 Task: Create new contact,   with mail id: 'NoraHill54@Gmail.com', first name: 'Nora', Last name: 'Hill', Job Title: IT Consultant, Phone number (617) 555-2345. Change life cycle stage to  'Lead' and lead status to 'New'. Add new company to the associated contact: brooklynbotanic.org and type: Vendor. Logged in from softage.4@softage.net
Action: Mouse moved to (84, 59)
Screenshot: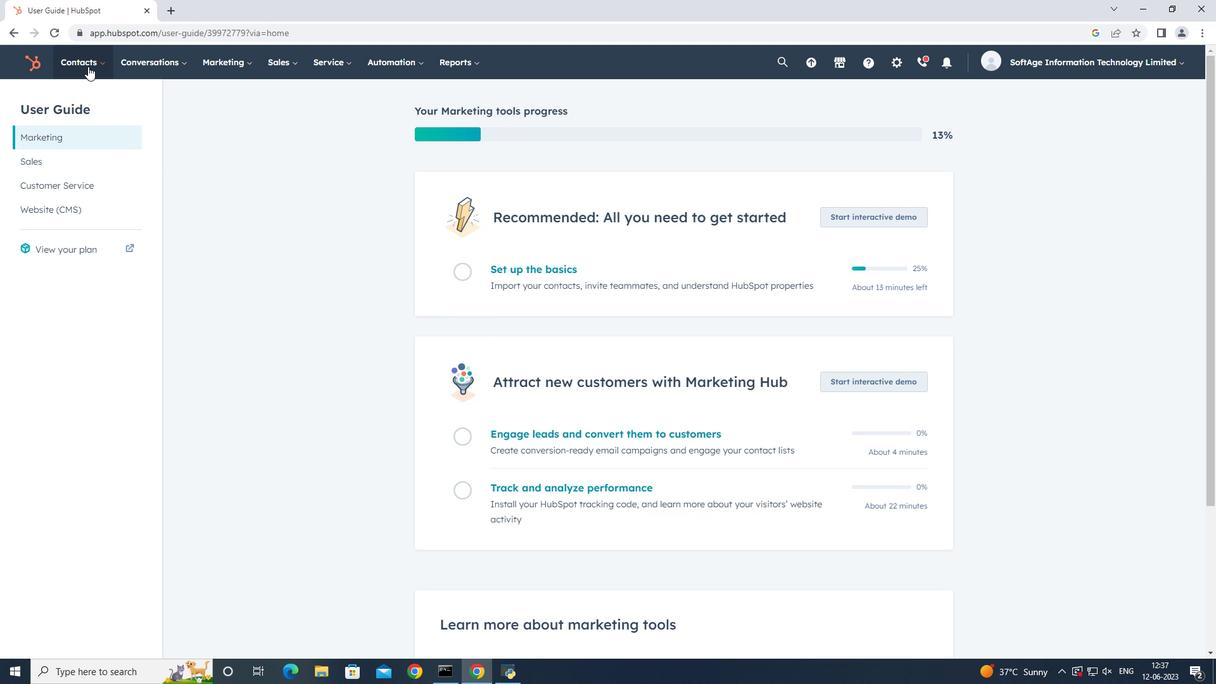 
Action: Mouse pressed left at (84, 59)
Screenshot: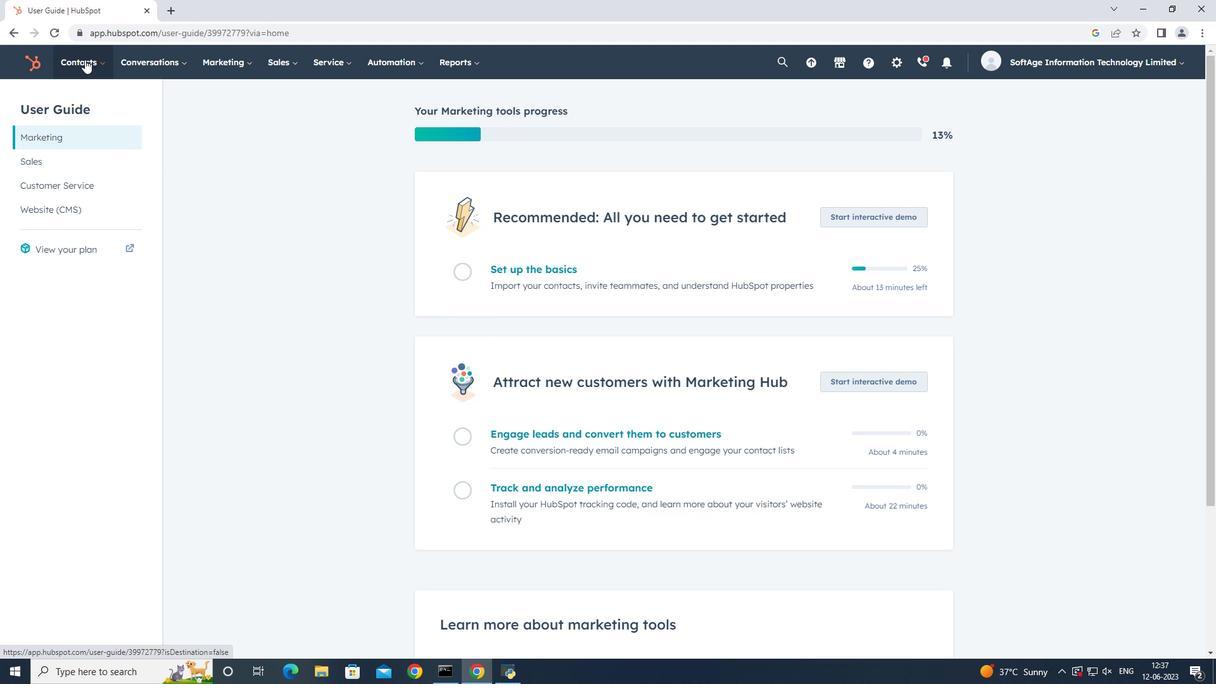 
Action: Mouse moved to (93, 91)
Screenshot: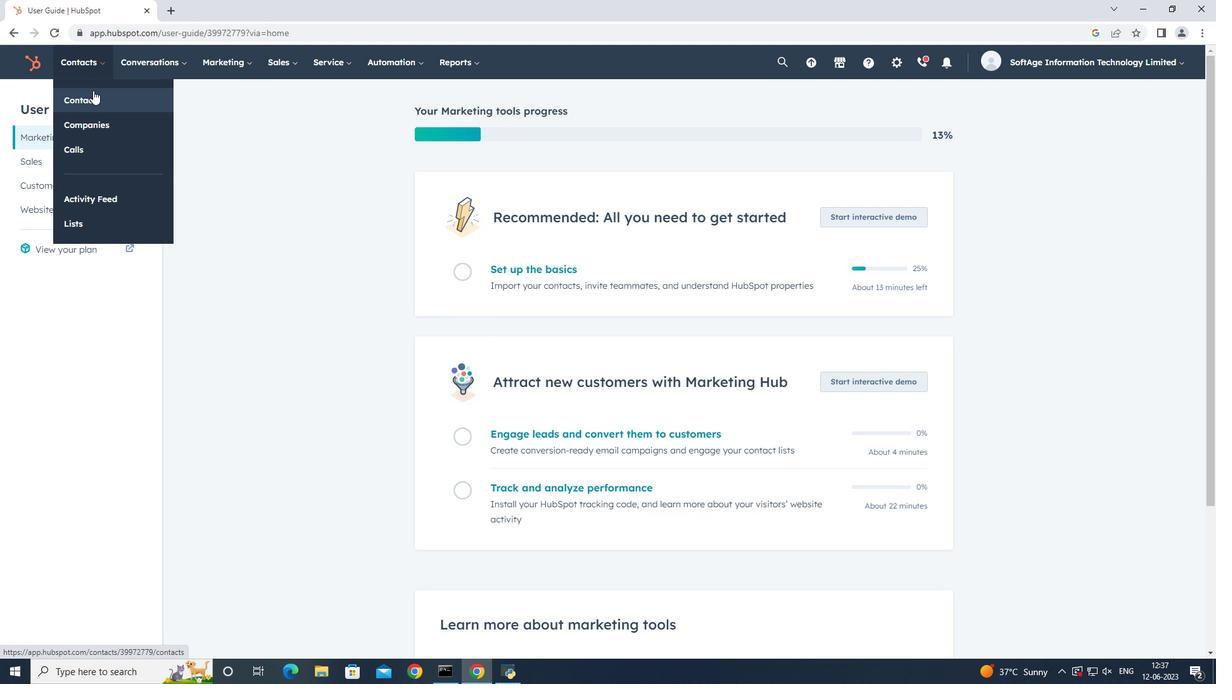 
Action: Mouse pressed left at (93, 91)
Screenshot: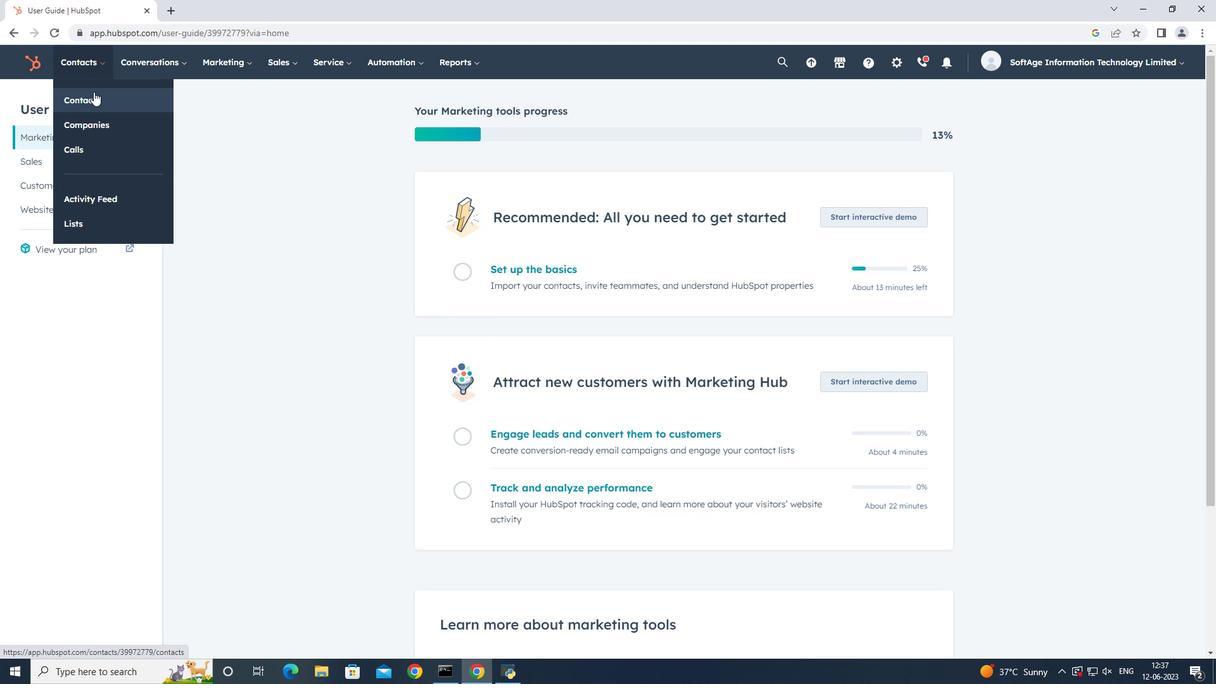 
Action: Mouse moved to (1144, 108)
Screenshot: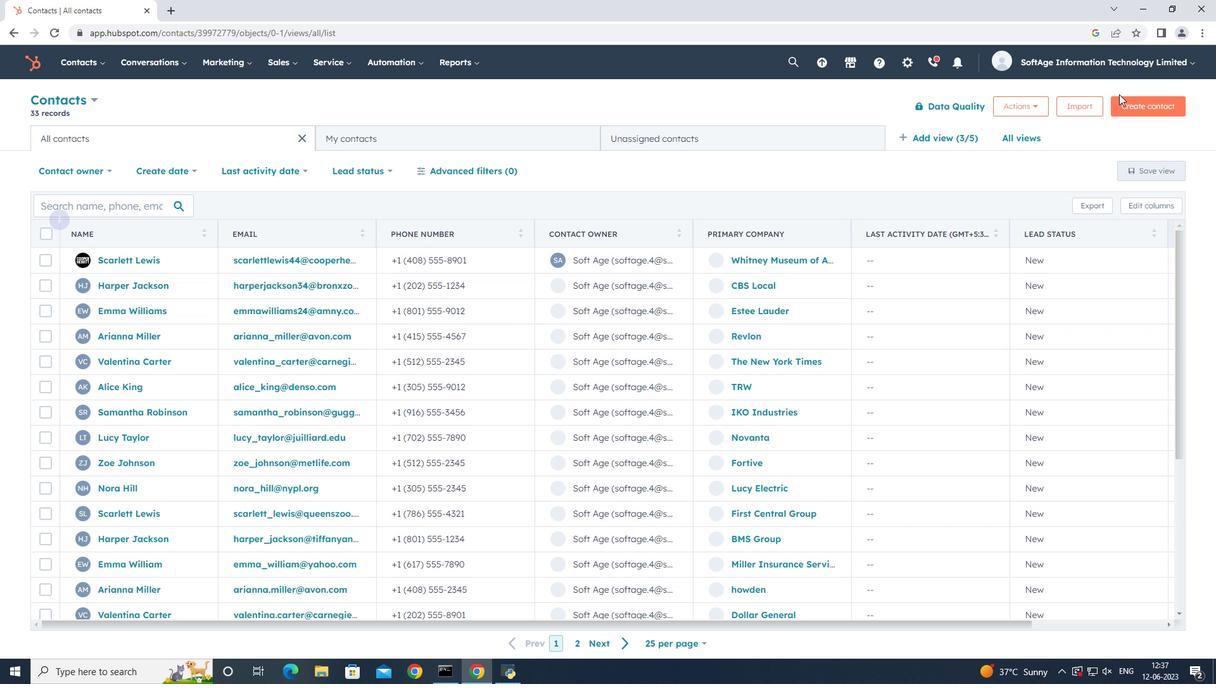 
Action: Mouse pressed left at (1144, 108)
Screenshot: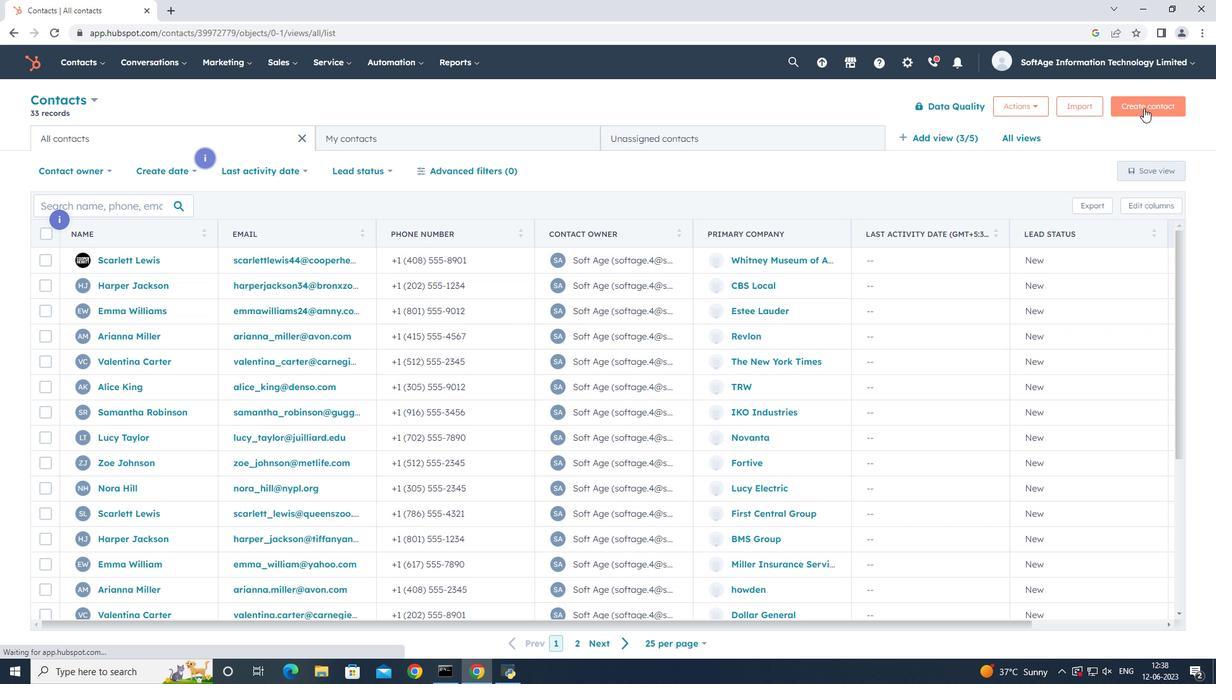
Action: Mouse moved to (1004, 169)
Screenshot: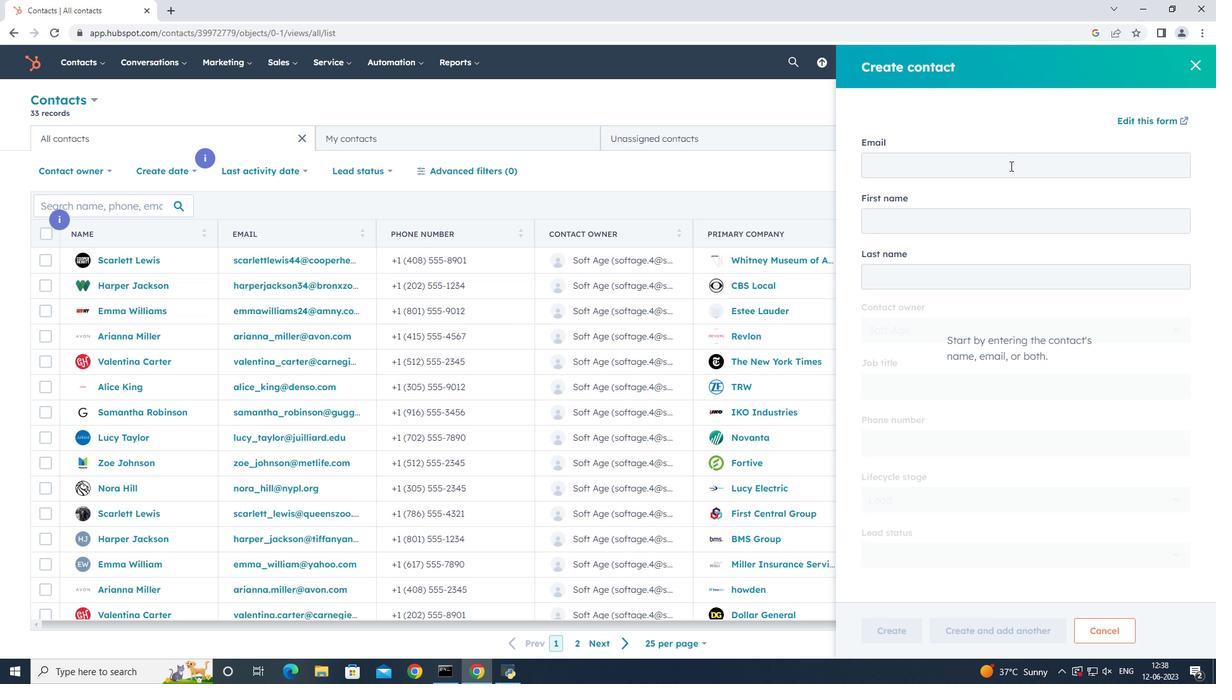 
Action: Mouse pressed left at (1004, 169)
Screenshot: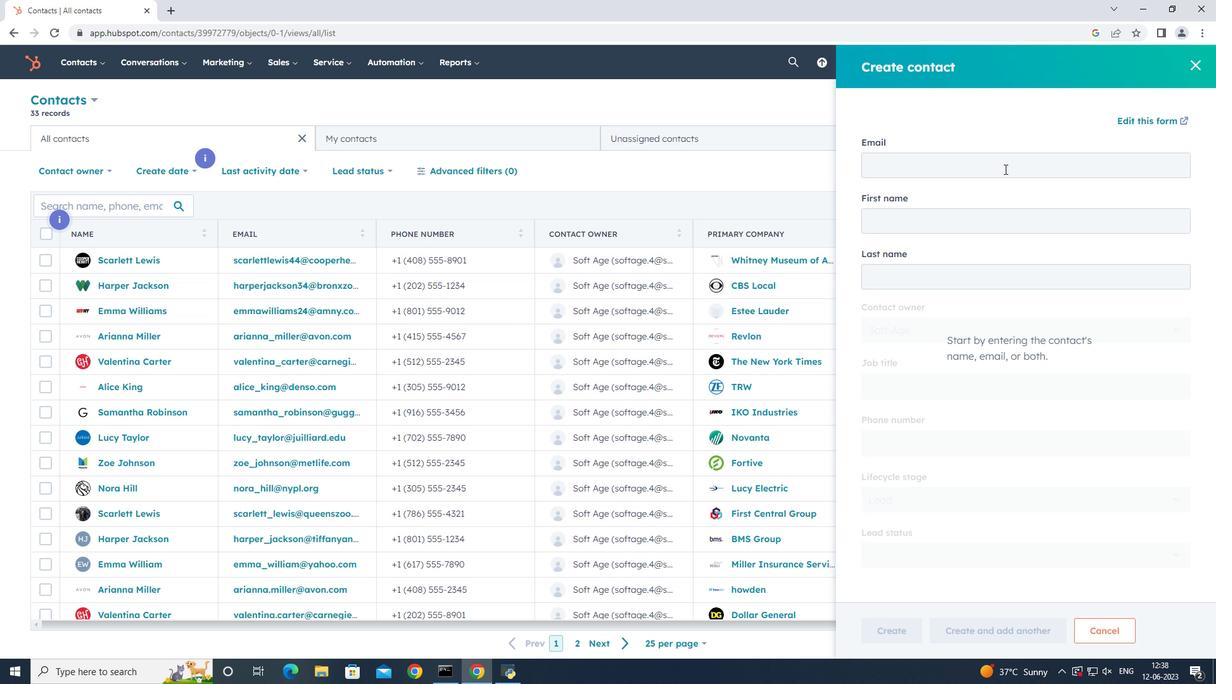 
Action: Key pressed <Key.shift><Key.shift><Key.shift>Nora<Key.shift><Key.shift><Key.shift><Key.shift><Key.shift><Key.shift><Key.shift><Key.shift><Key.shift><Key.shift><Key.shift><Key.shift><Key.shift><Key.shift><Key.shift><Key.shift><Key.shift><Key.shift>Hill54<Key.shift><Key.shift><Key.shift><Key.shift><Key.shift><Key.shift><Key.shift><Key.shift><Key.shift>@gmail.com
Screenshot: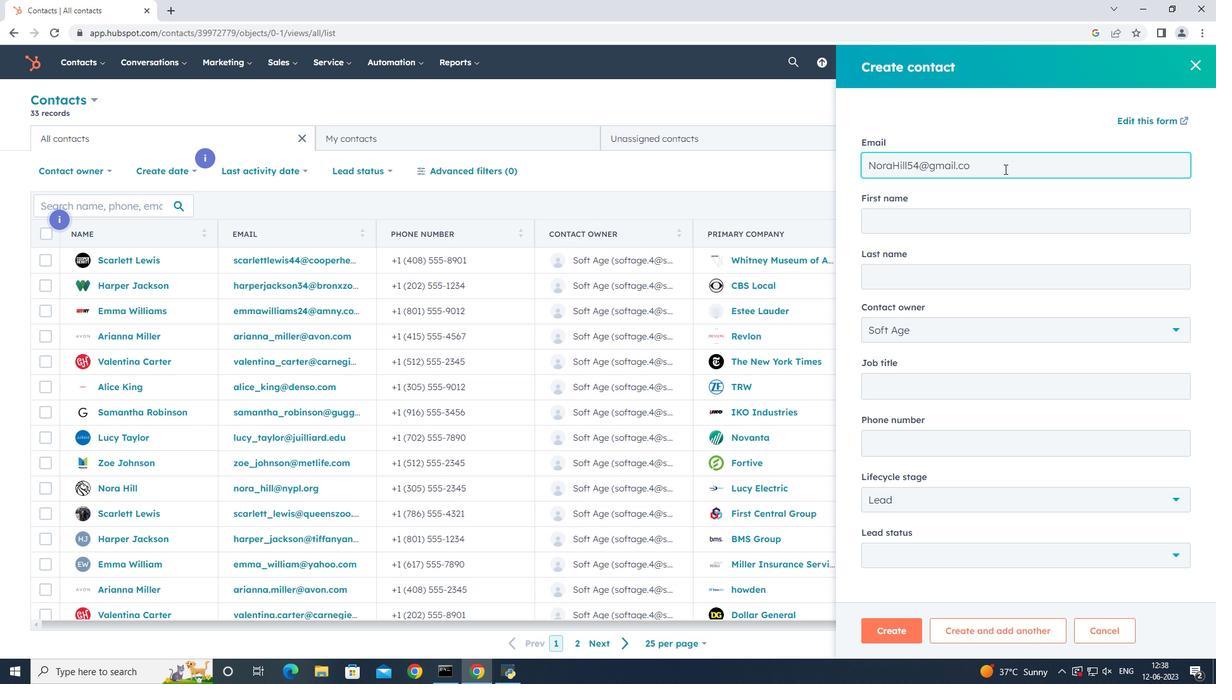 
Action: Mouse moved to (989, 219)
Screenshot: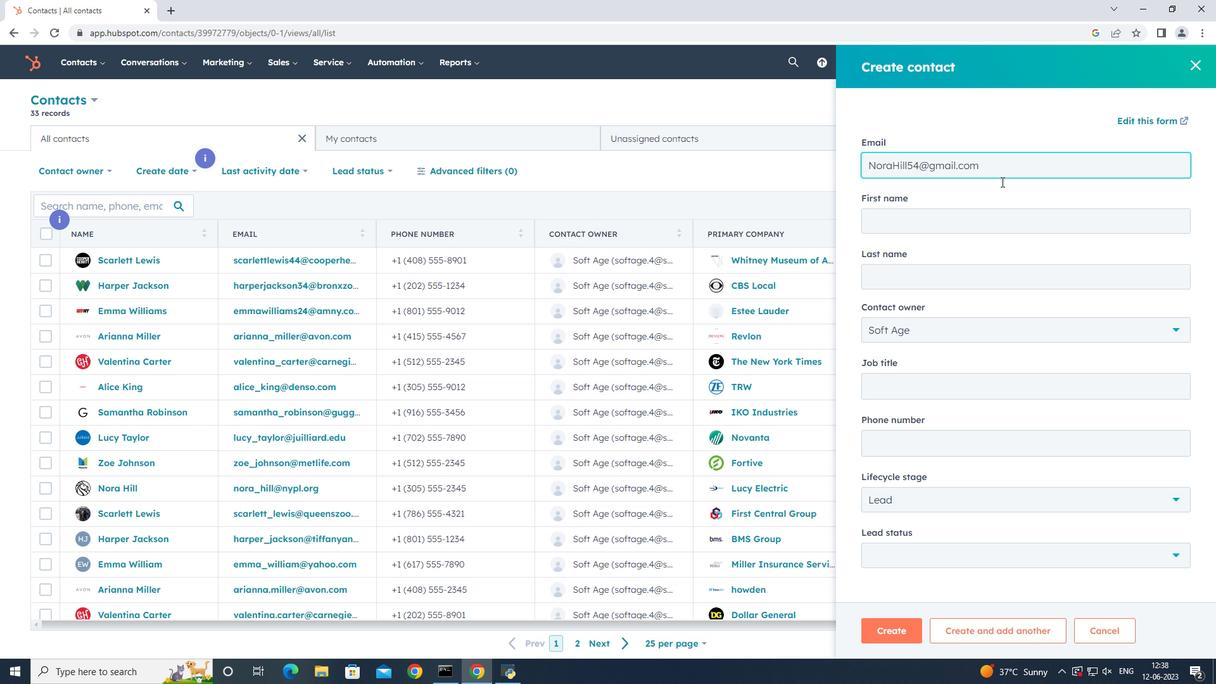 
Action: Mouse pressed left at (989, 219)
Screenshot: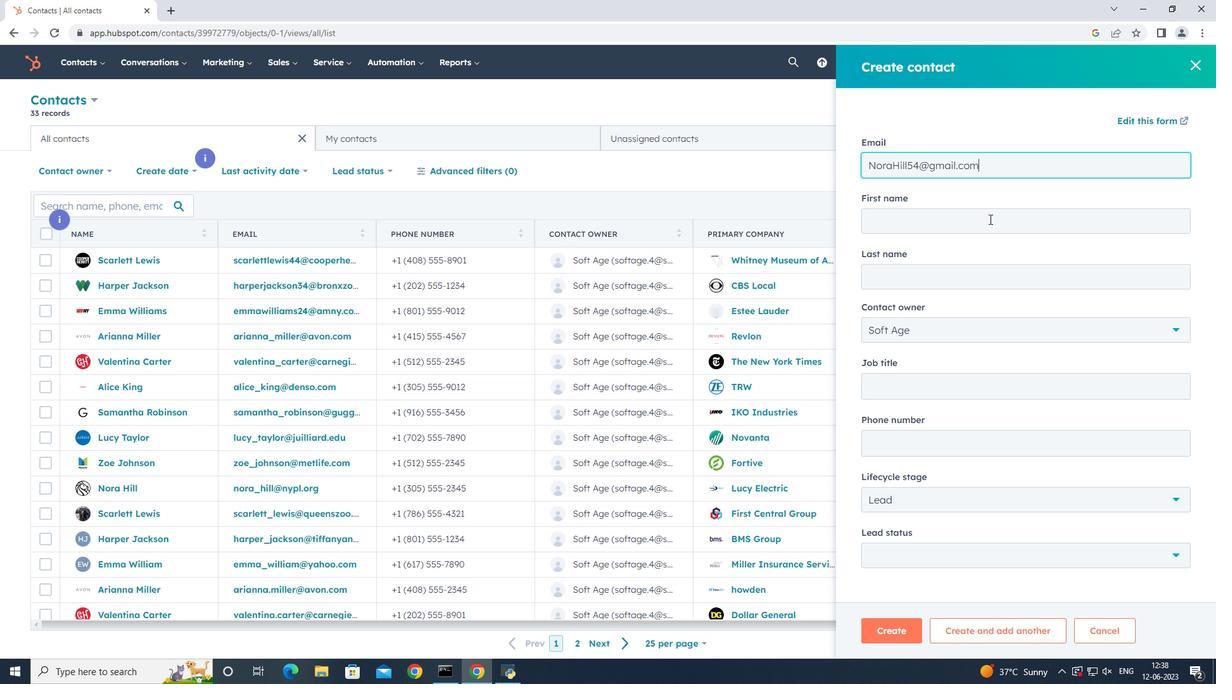 
Action: Key pressed <Key.shift_r><Key.shift_r><Key.shift_r><Key.shift_r><Key.shift_r><Key.shift_r><Key.shift_r><Key.shift_r><Key.shift_r><Key.shift_r><Key.shift_r><Key.shift_r><Key.shift_r>Nora<Key.tab><Key.shift><Key.shift><Key.shift><Key.shift>Hill
Screenshot: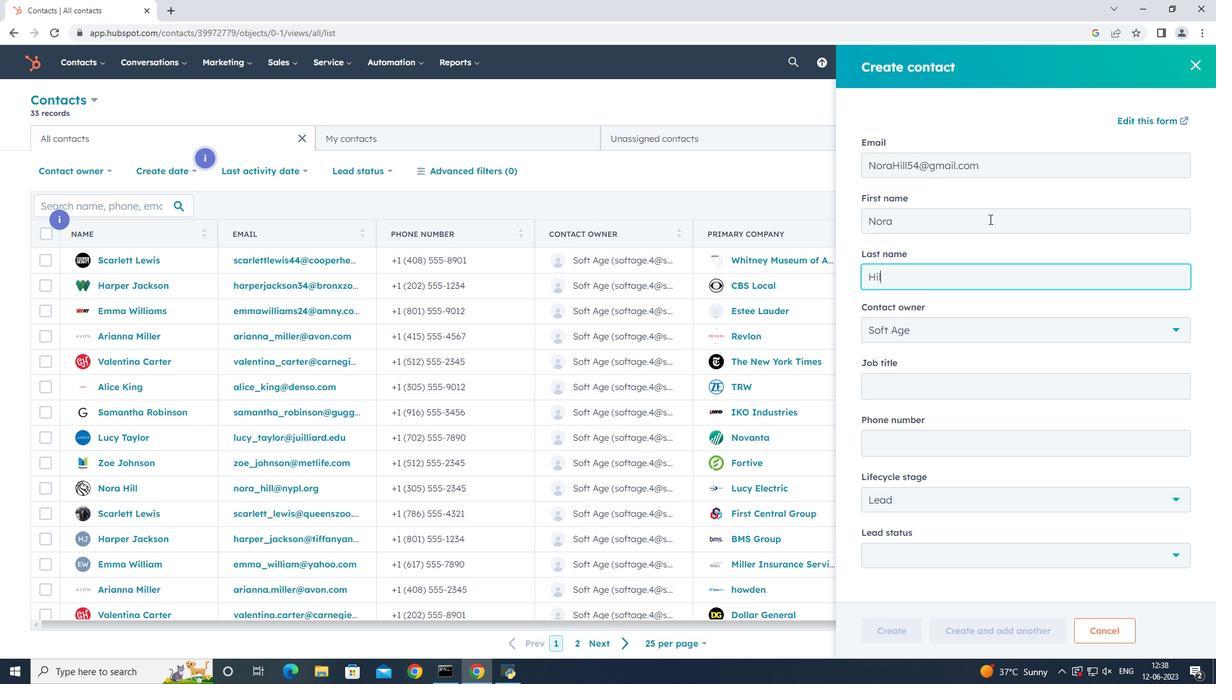 
Action: Mouse moved to (994, 385)
Screenshot: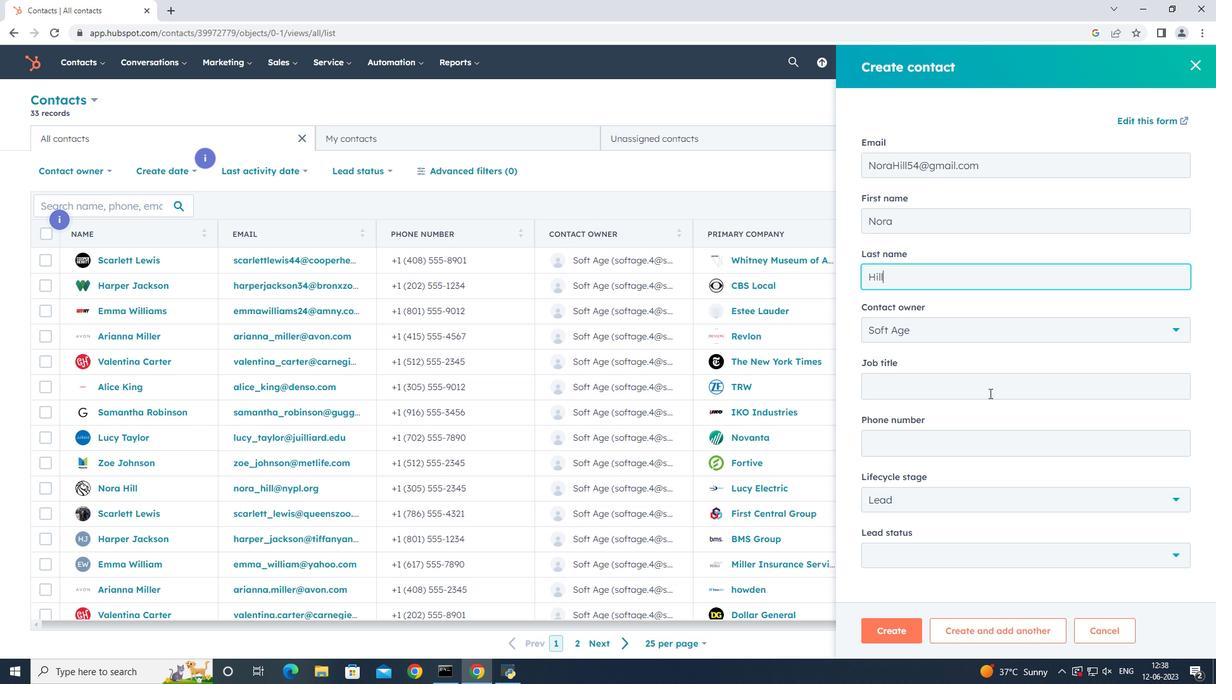 
Action: Mouse pressed left at (994, 385)
Screenshot: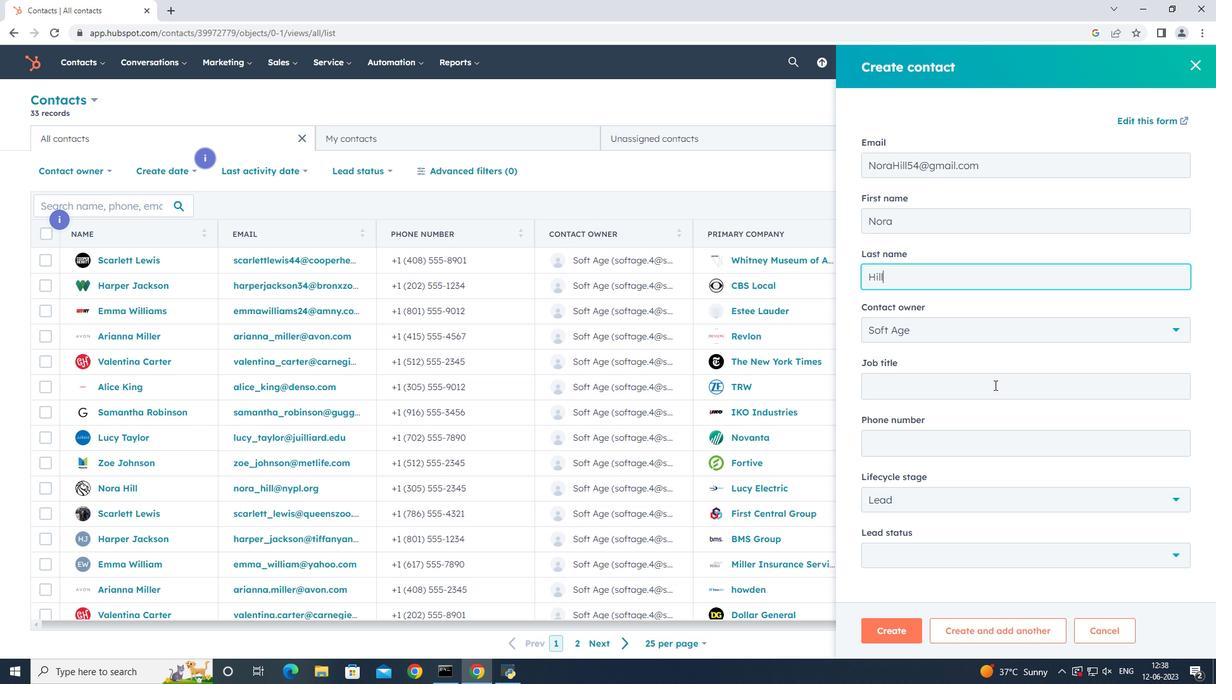 
Action: Mouse moved to (991, 413)
Screenshot: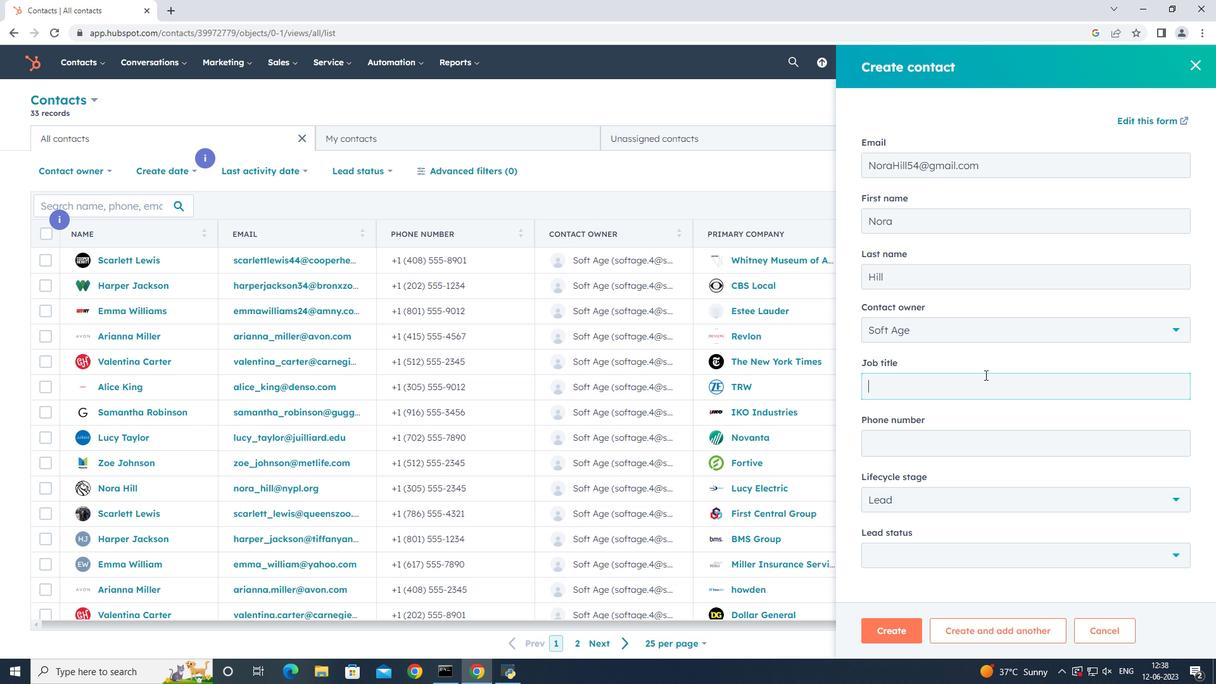 
Action: Key pressed <Key.shift_r>IT<Key.space><Key.shift><Key.shift><Key.shift><Key.shift><Key.shift><Key.shift><Key.shift><Key.shift>Consultant
Screenshot: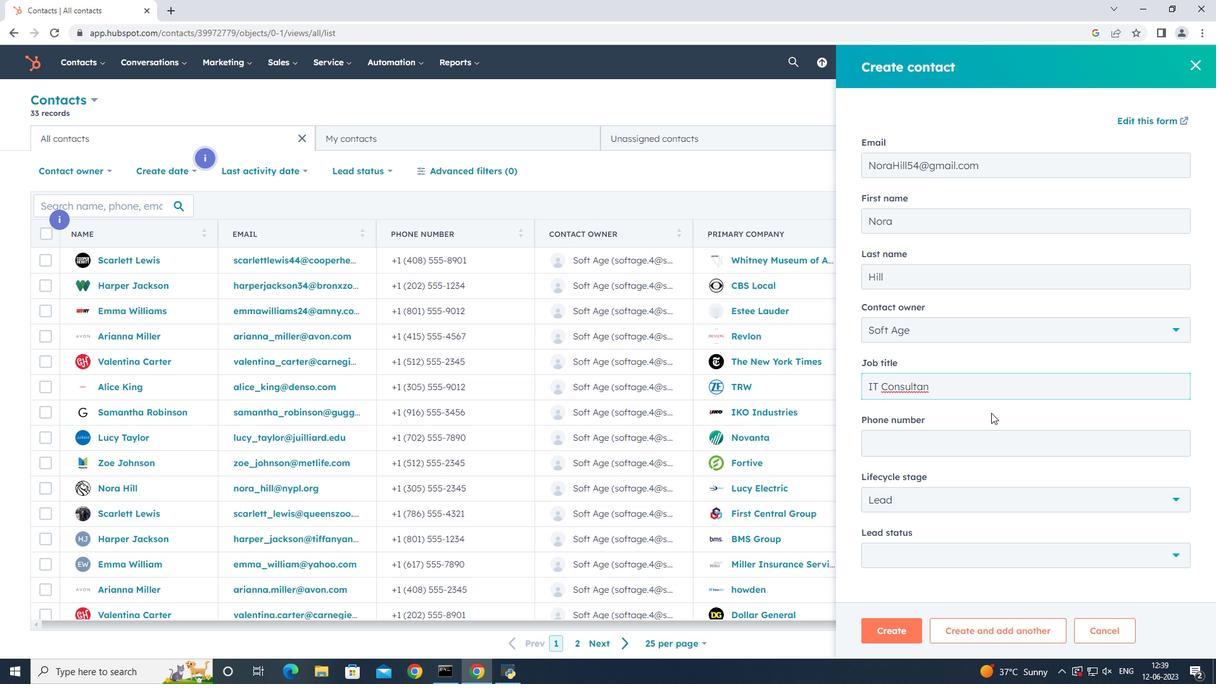 
Action: Mouse moved to (1059, 427)
Screenshot: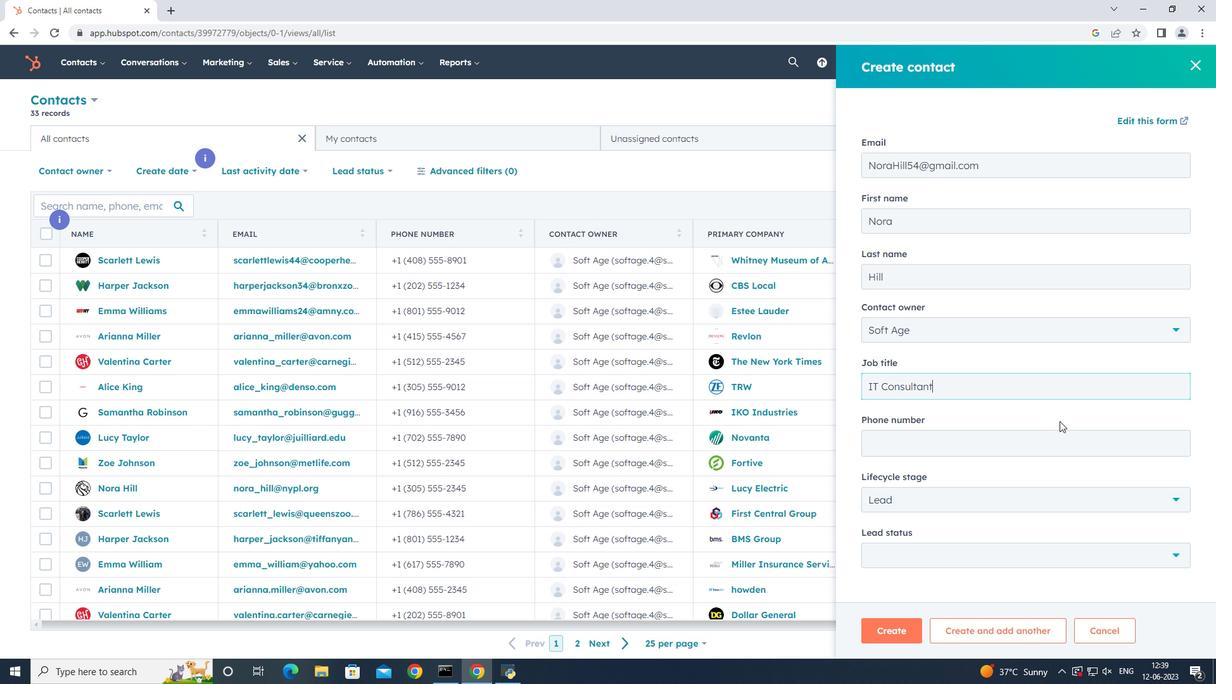 
Action: Key pressed <Key.space>
Screenshot: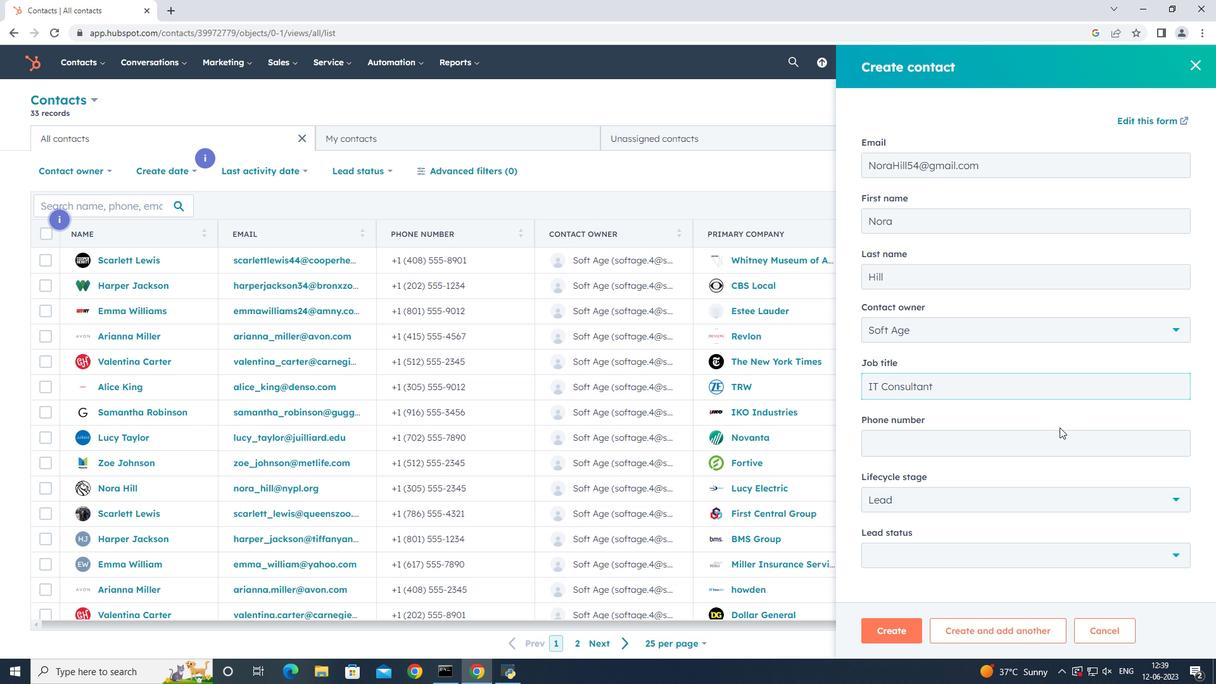 
Action: Mouse moved to (1030, 431)
Screenshot: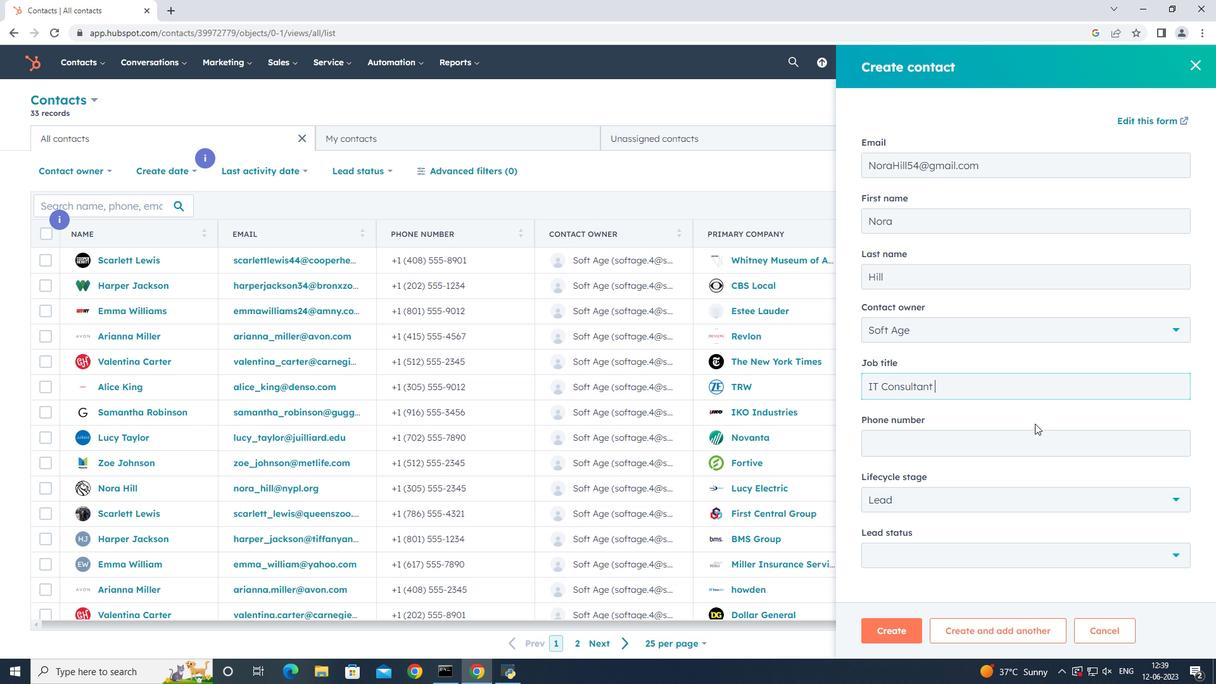 
Action: Mouse pressed left at (1030, 431)
Screenshot: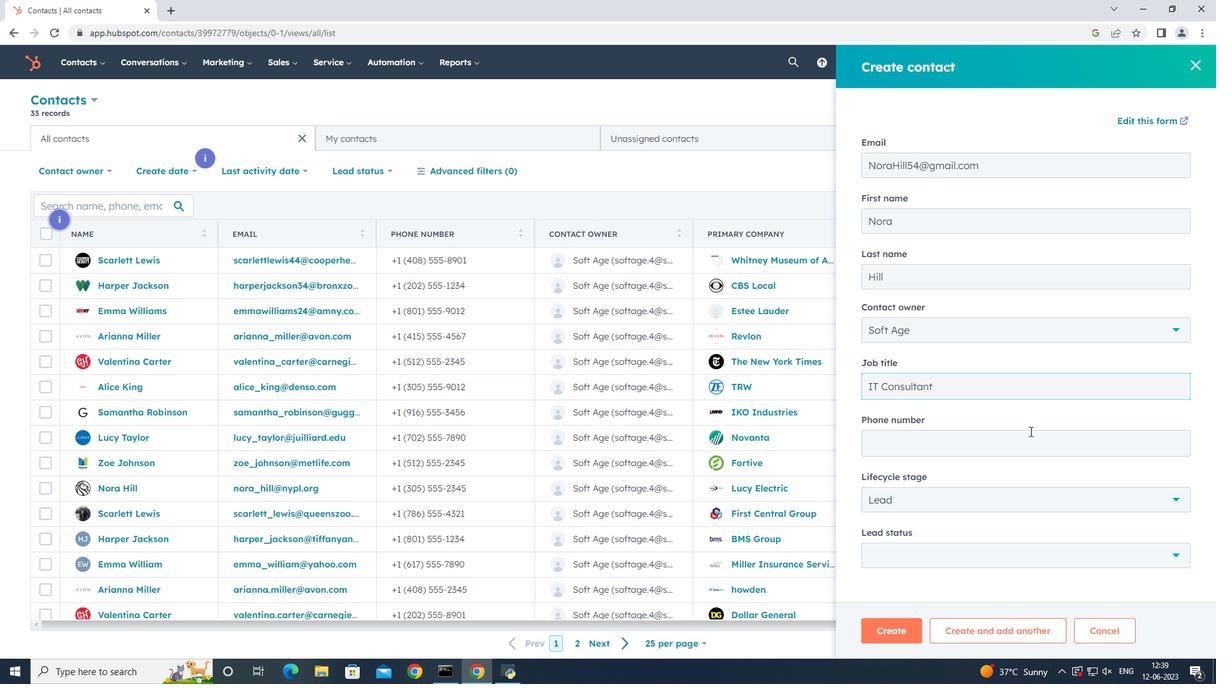
Action: Mouse moved to (1121, 436)
Screenshot: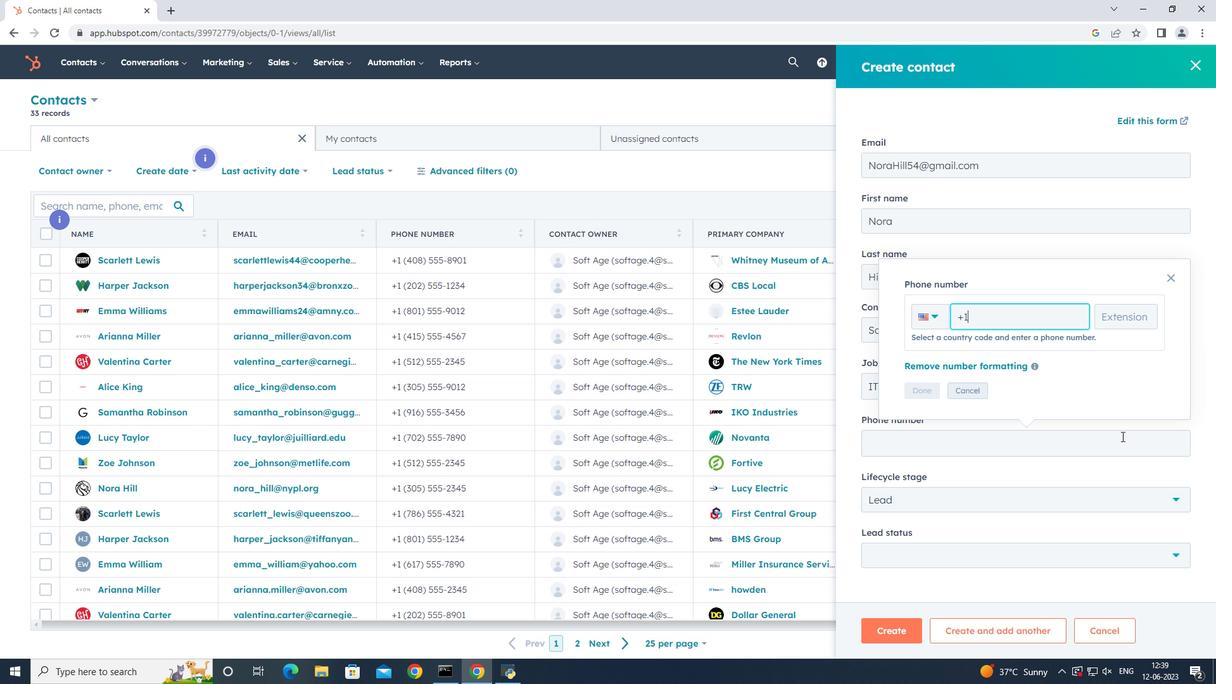 
Action: Key pressed 617
Screenshot: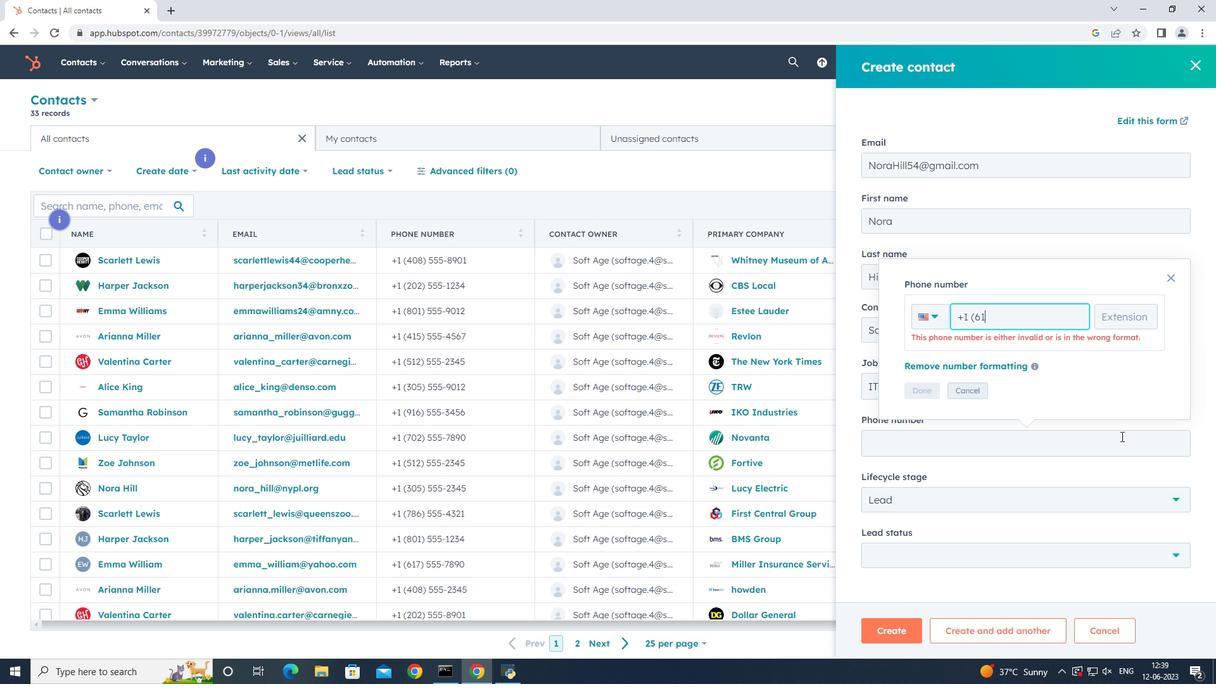 
Action: Mouse moved to (1120, 436)
Screenshot: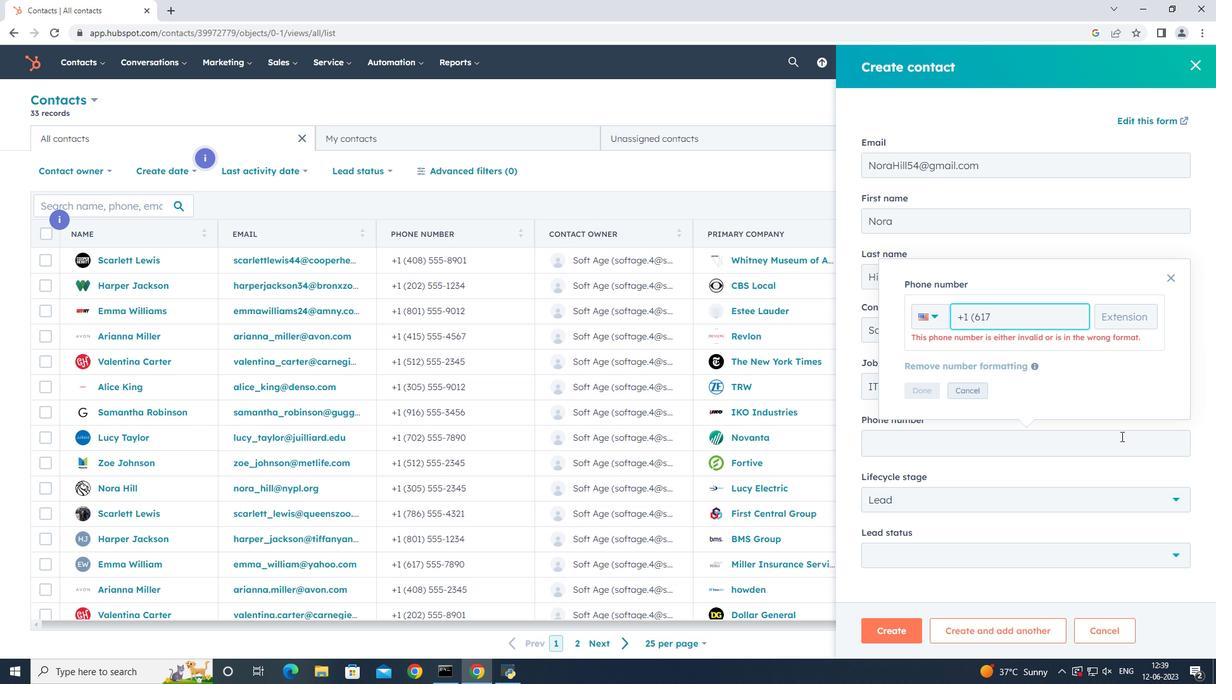 
Action: Key pressed 5552345
Screenshot: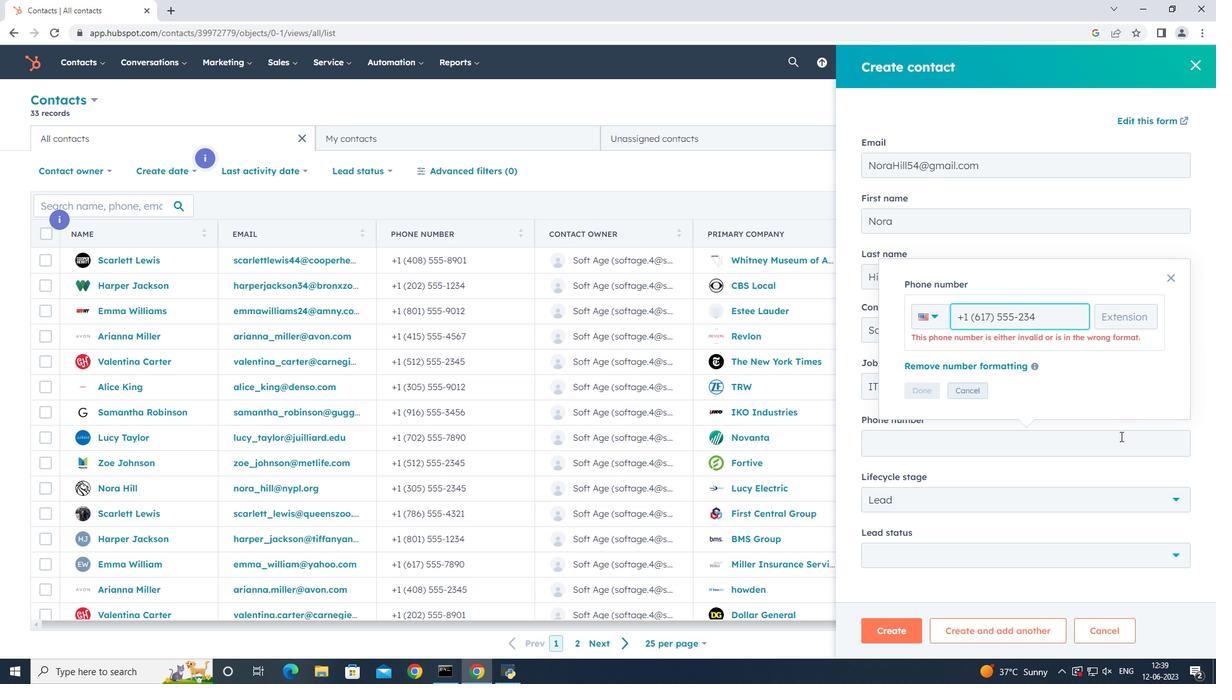 
Action: Mouse moved to (926, 390)
Screenshot: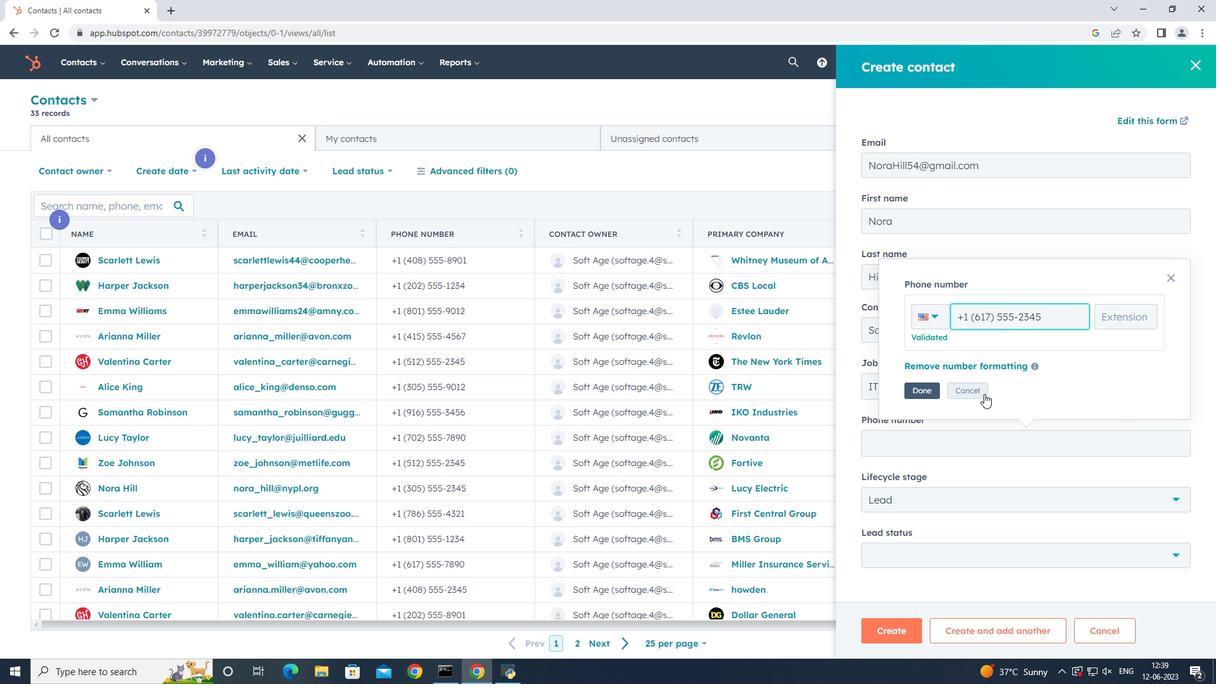 
Action: Mouse pressed left at (926, 390)
Screenshot: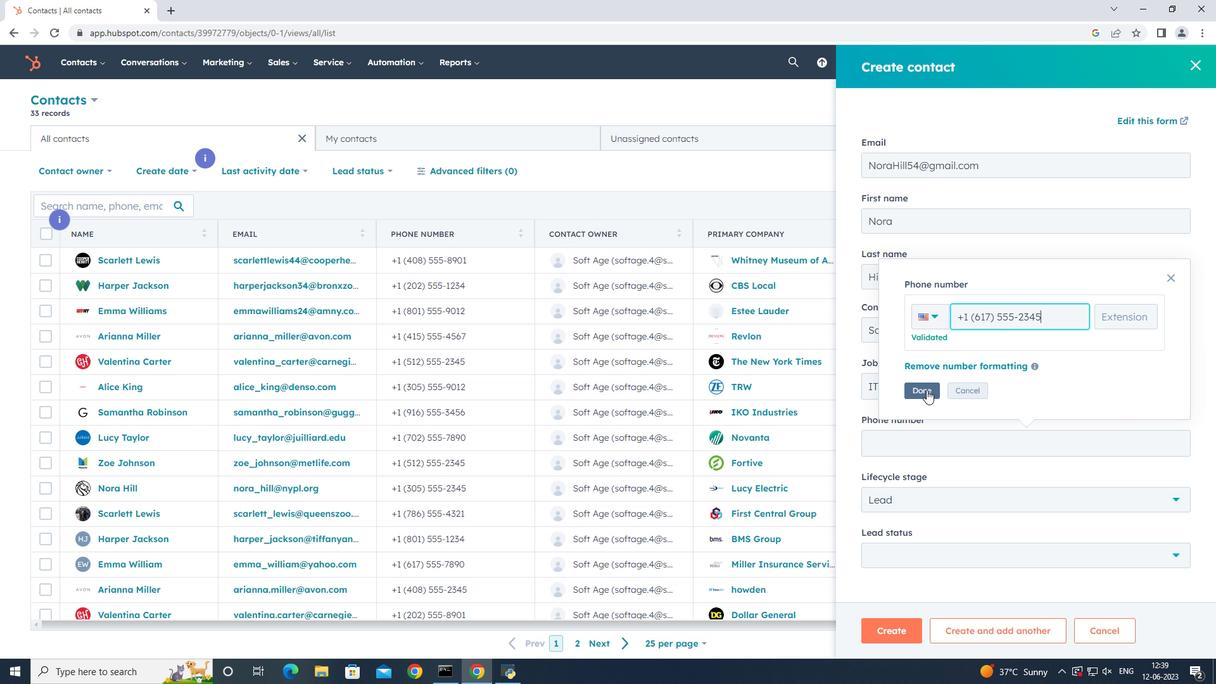 
Action: Mouse moved to (980, 494)
Screenshot: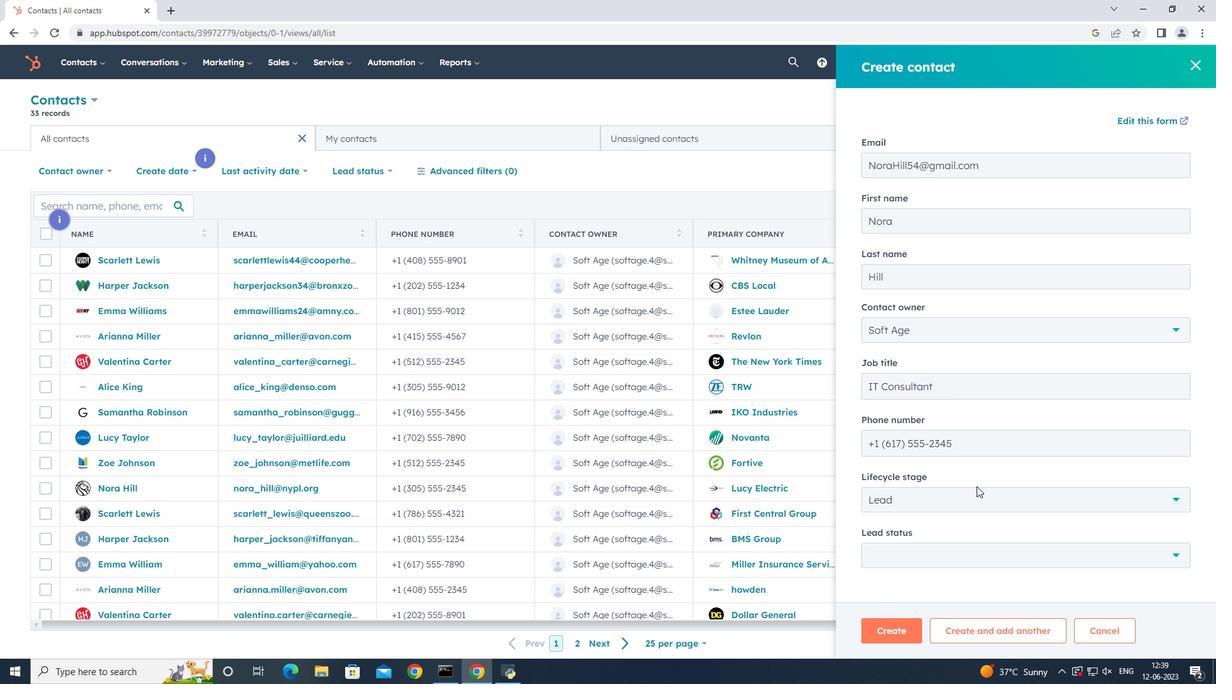 
Action: Mouse pressed left at (980, 494)
Screenshot: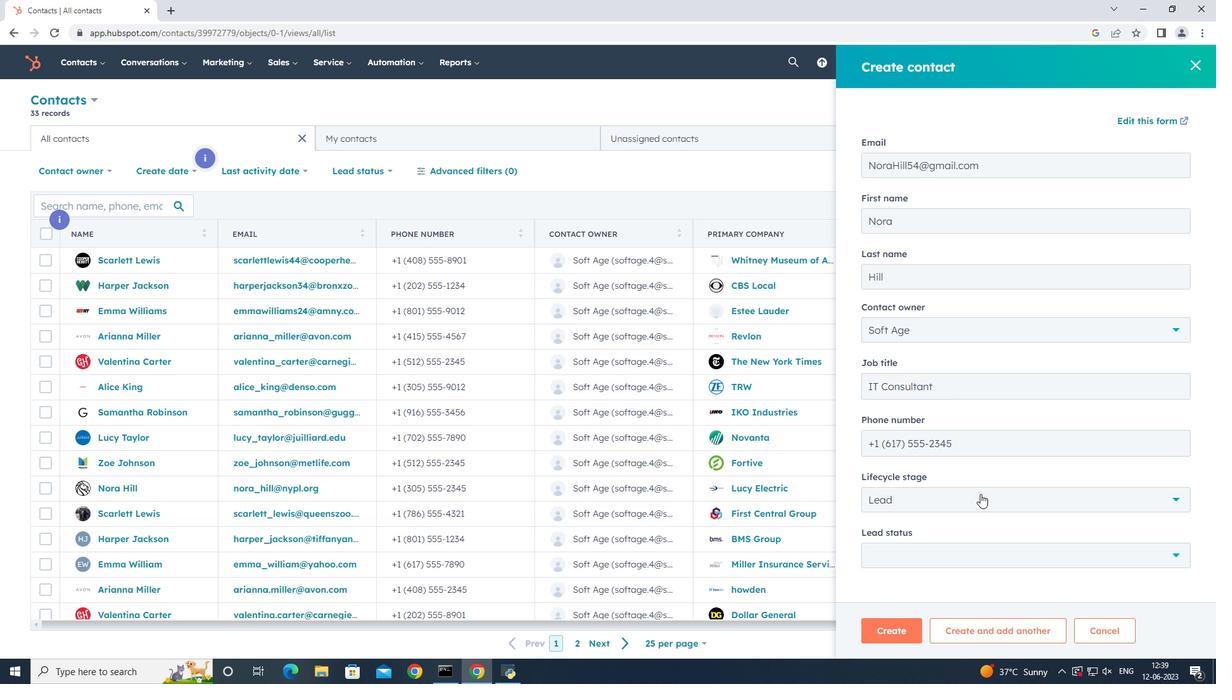
Action: Mouse moved to (969, 385)
Screenshot: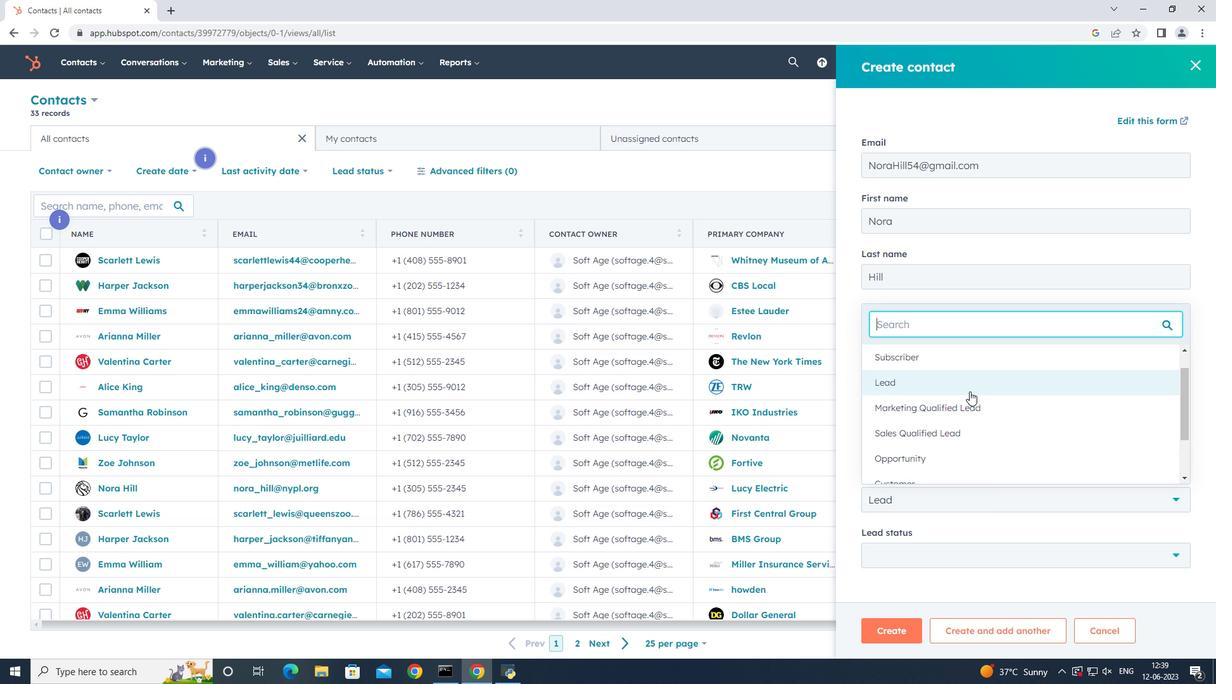 
Action: Mouse pressed left at (969, 385)
Screenshot: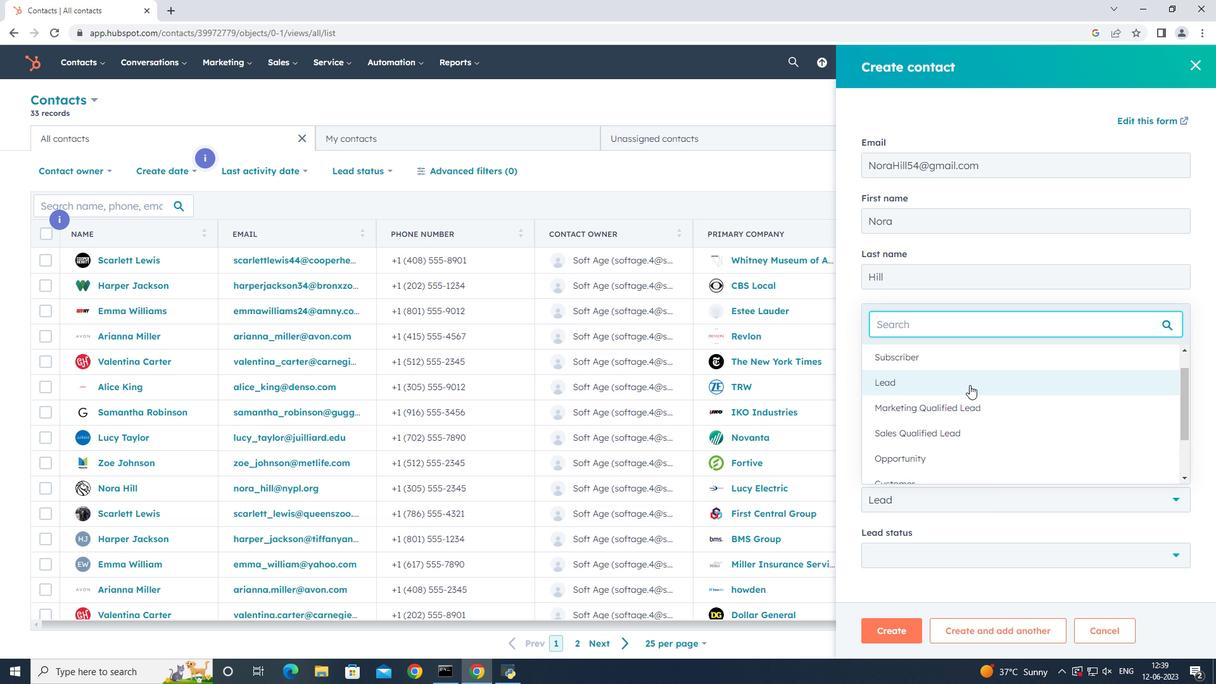 
Action: Mouse moved to (961, 551)
Screenshot: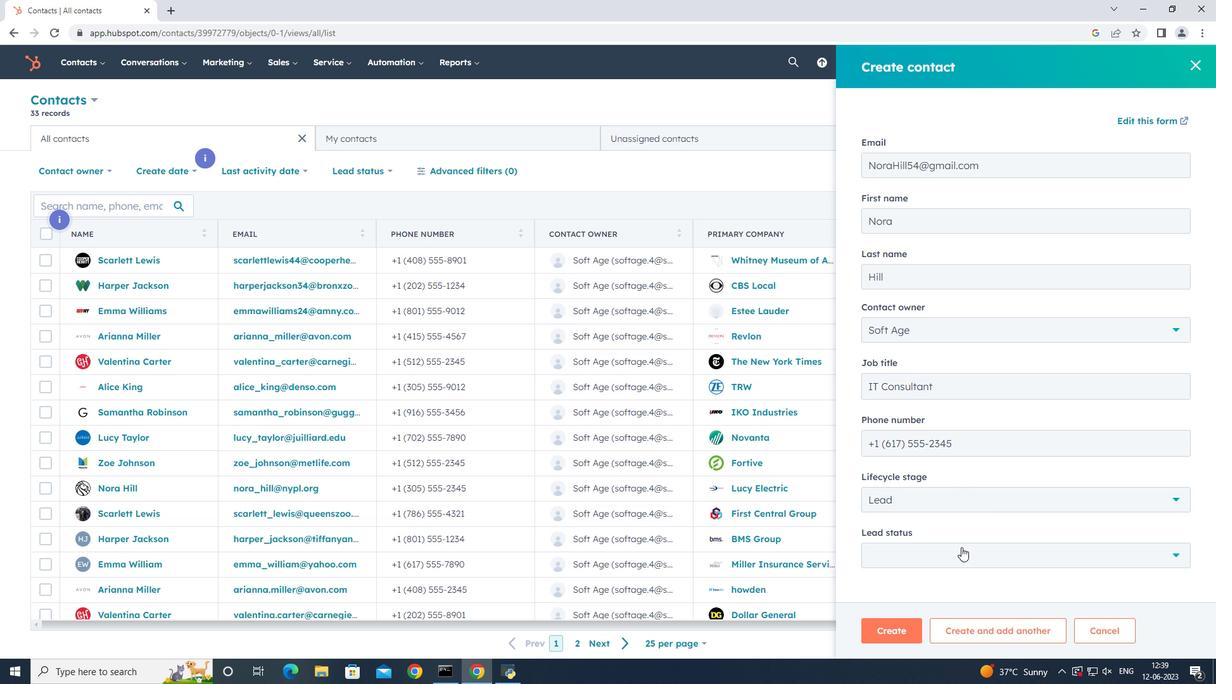 
Action: Mouse pressed left at (961, 551)
Screenshot: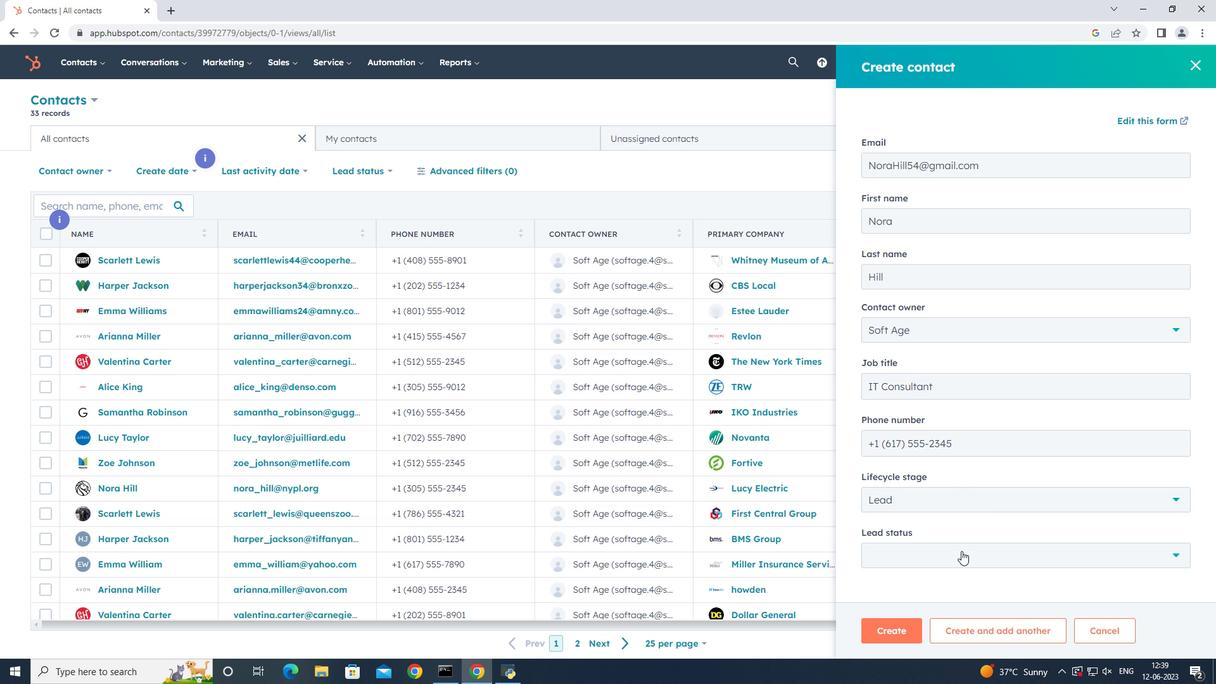 
Action: Mouse moved to (967, 432)
Screenshot: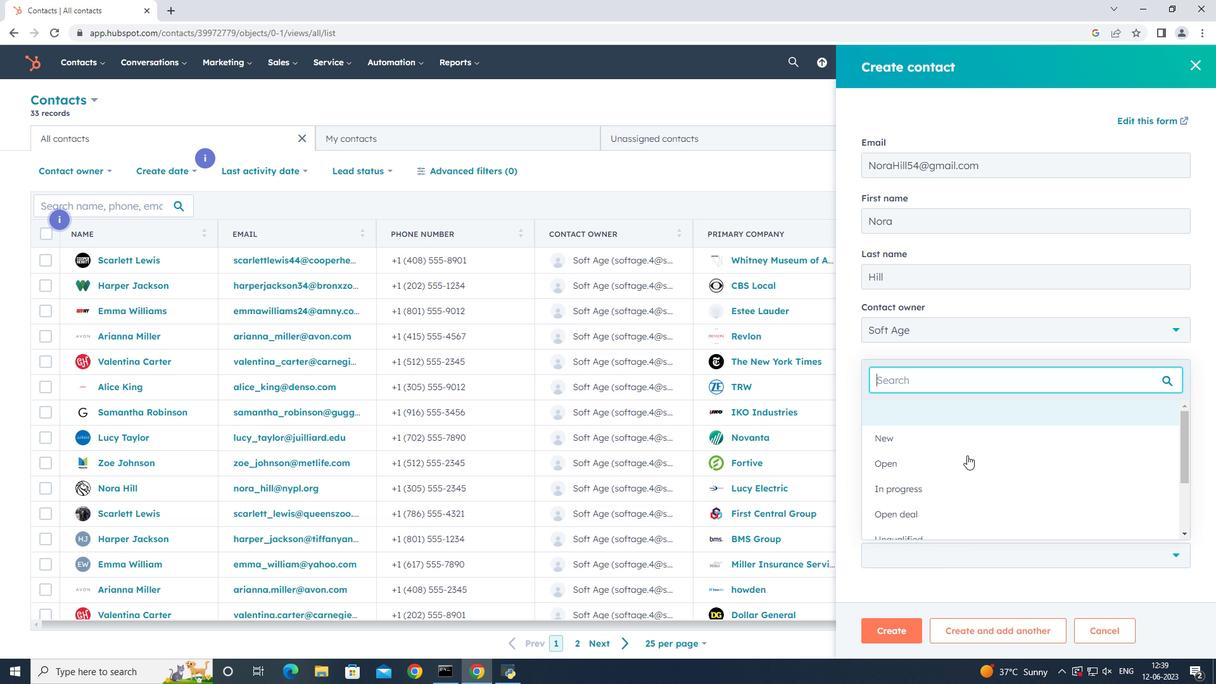 
Action: Mouse pressed left at (967, 432)
Screenshot: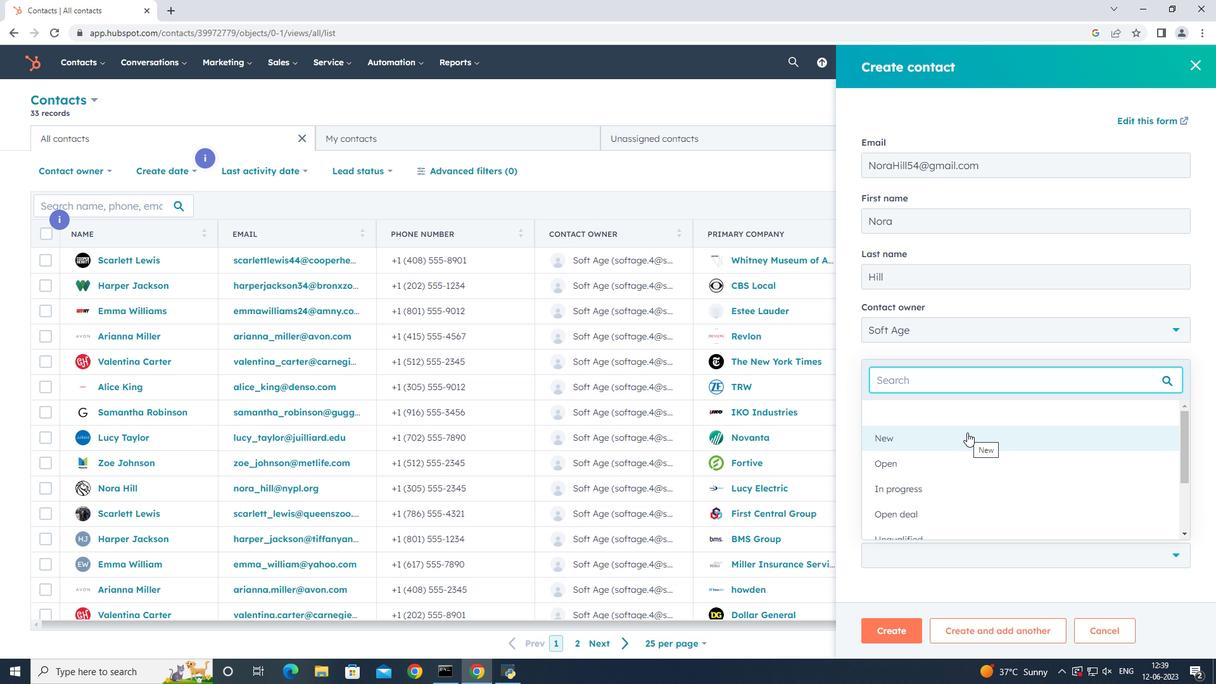 
Action: Mouse moved to (893, 620)
Screenshot: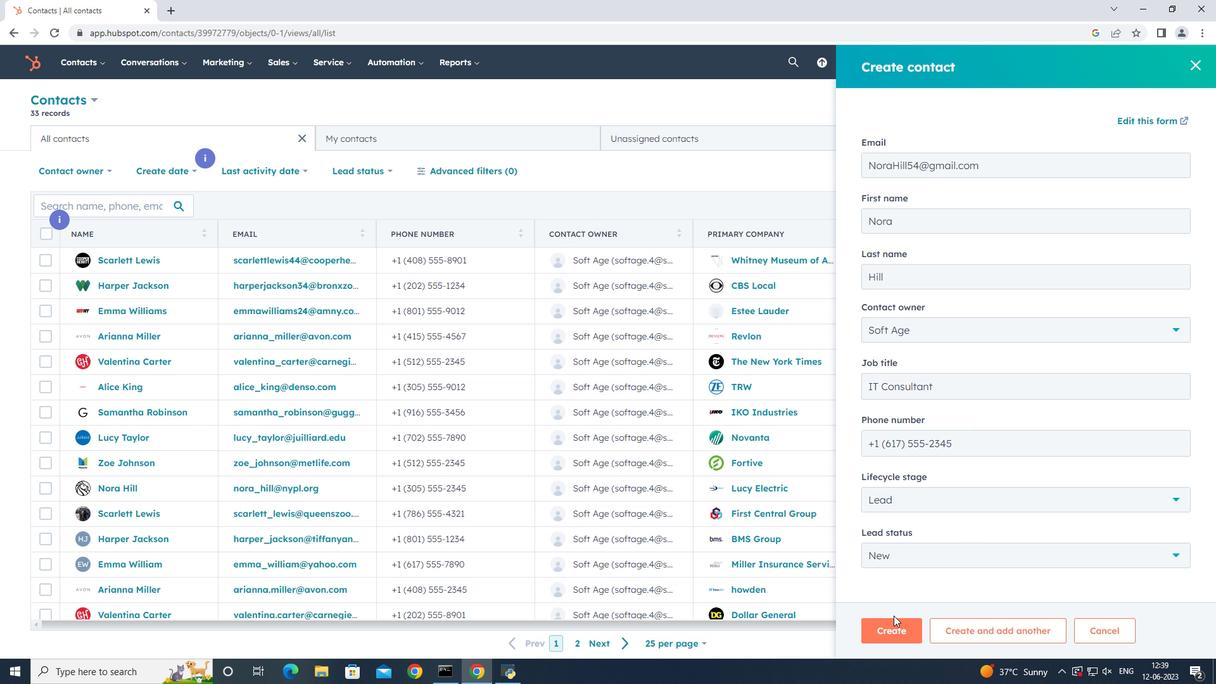 
Action: Mouse pressed left at (893, 620)
Screenshot: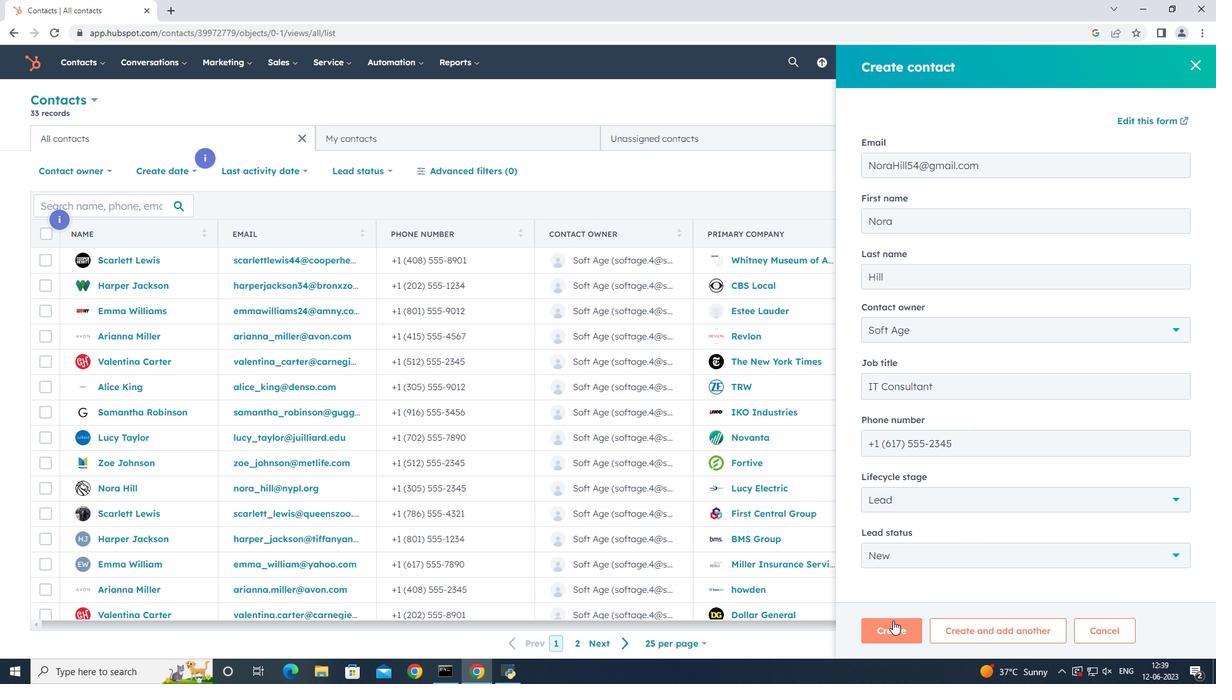 
Action: Mouse moved to (870, 404)
Screenshot: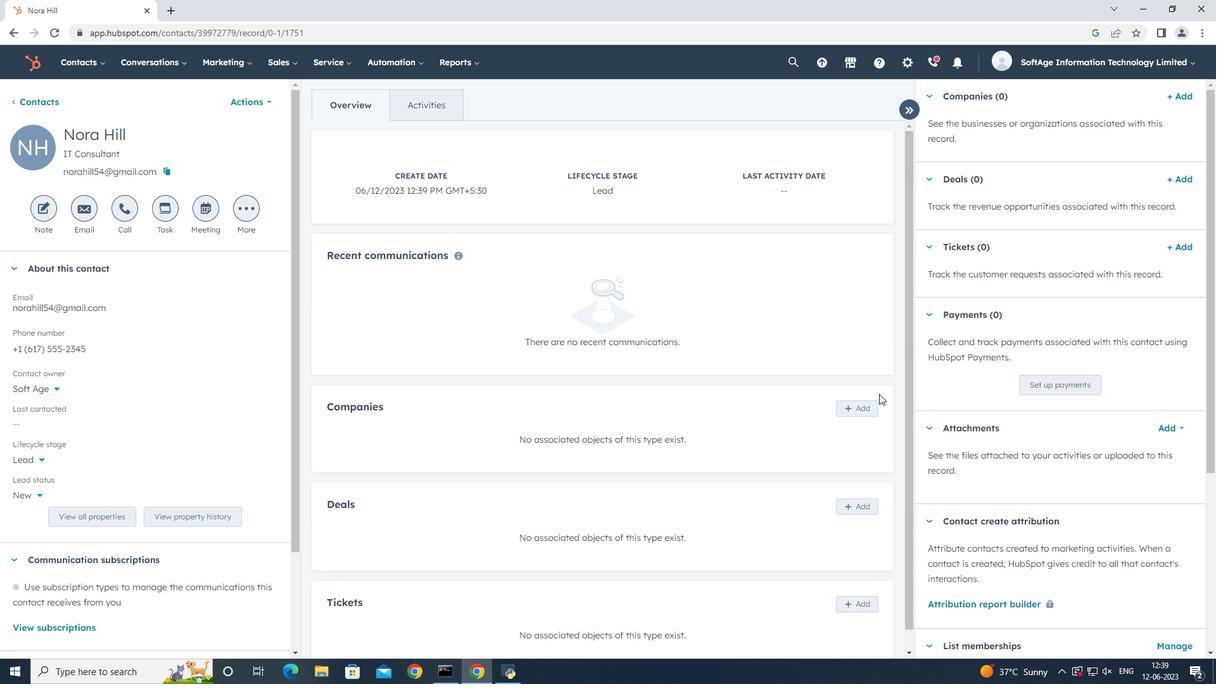 
Action: Mouse pressed left at (870, 404)
Screenshot: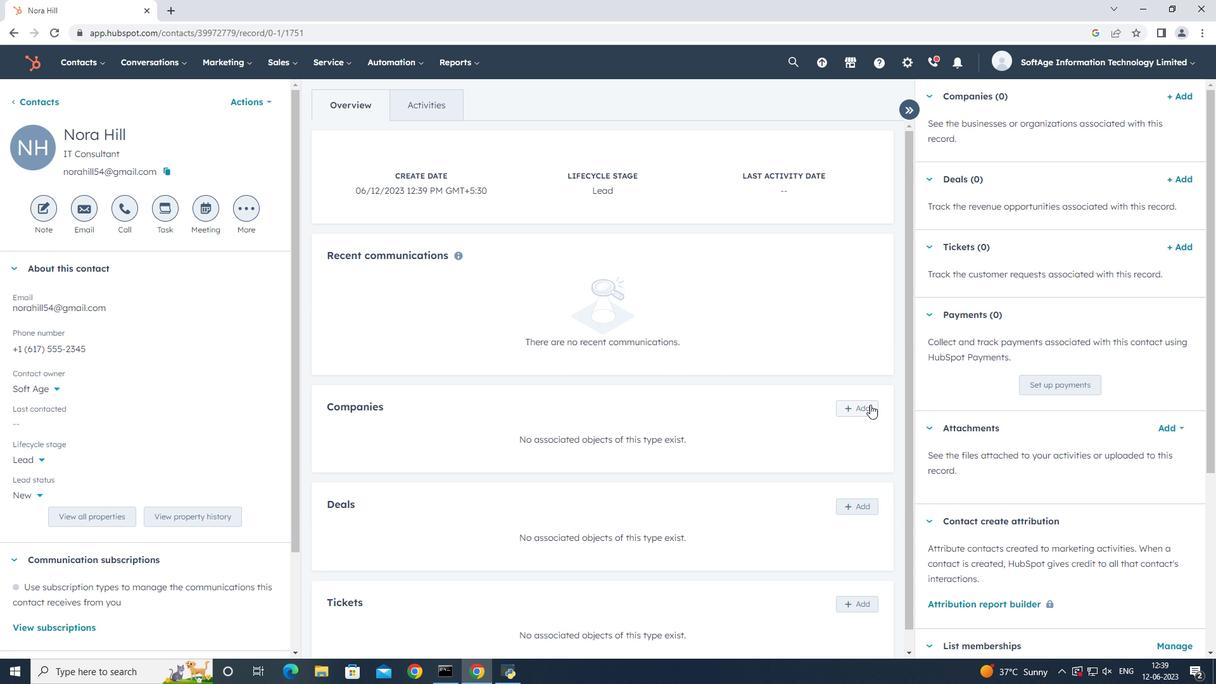 
Action: Mouse moved to (971, 119)
Screenshot: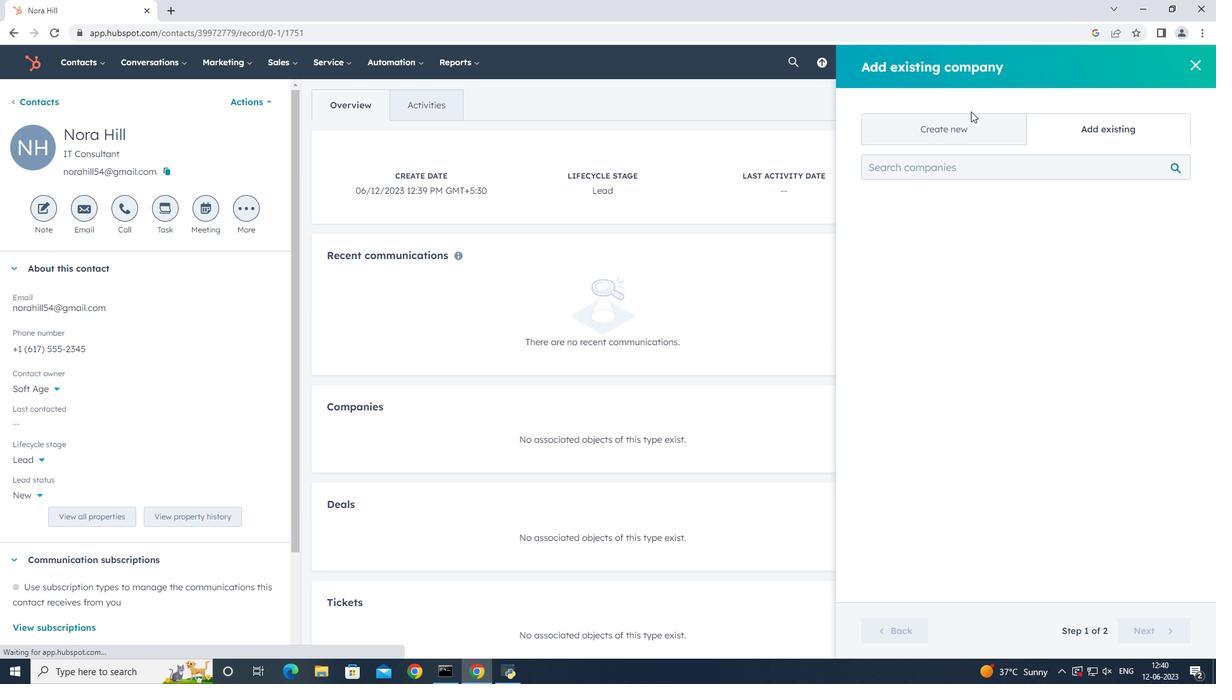 
Action: Mouse pressed left at (971, 119)
Screenshot: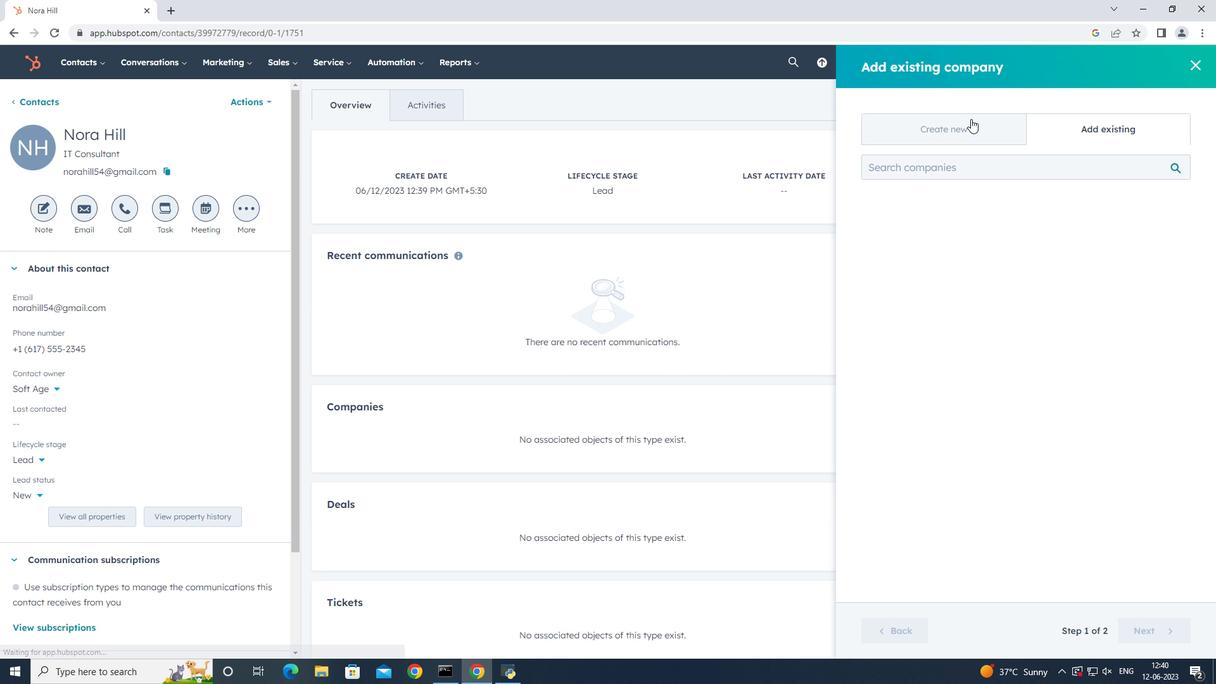 
Action: Mouse moved to (964, 195)
Screenshot: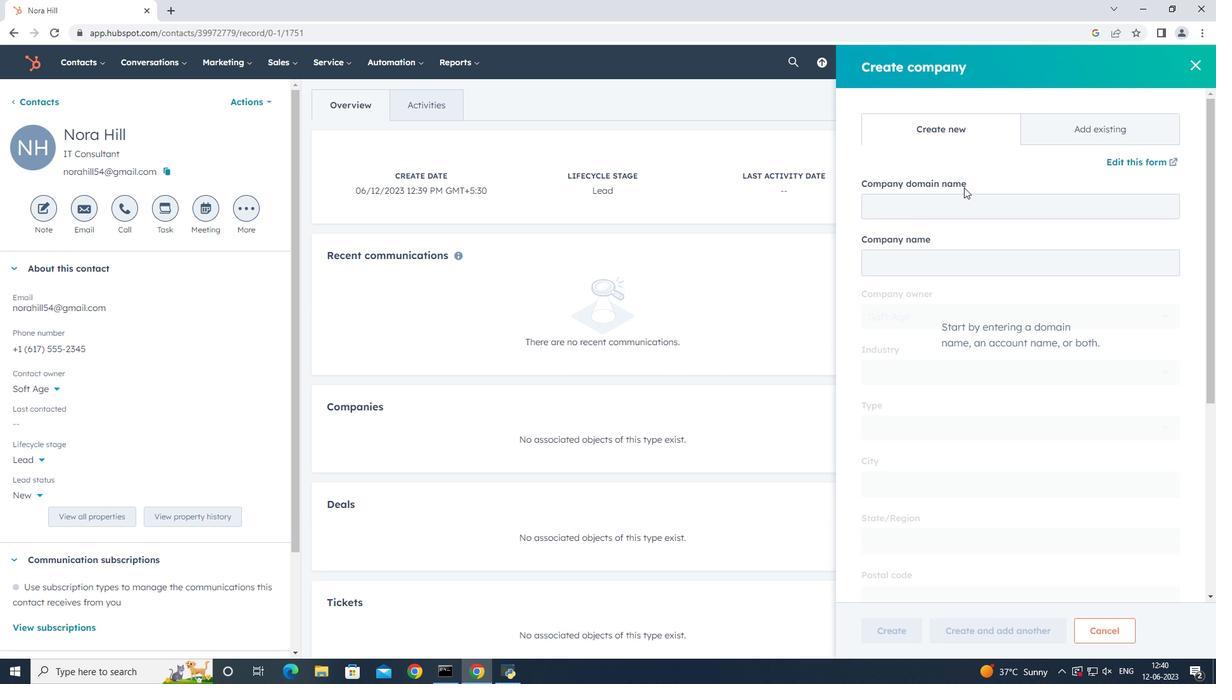 
Action: Mouse pressed left at (964, 195)
Screenshot: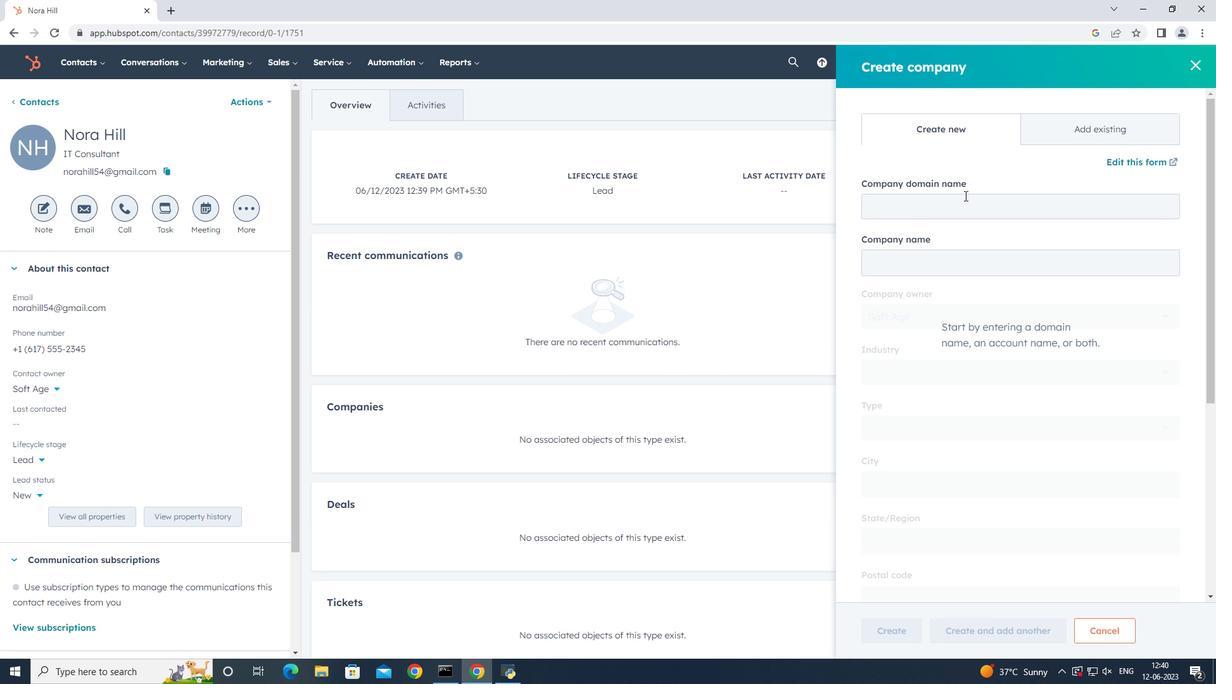 
Action: Mouse moved to (981, 171)
Screenshot: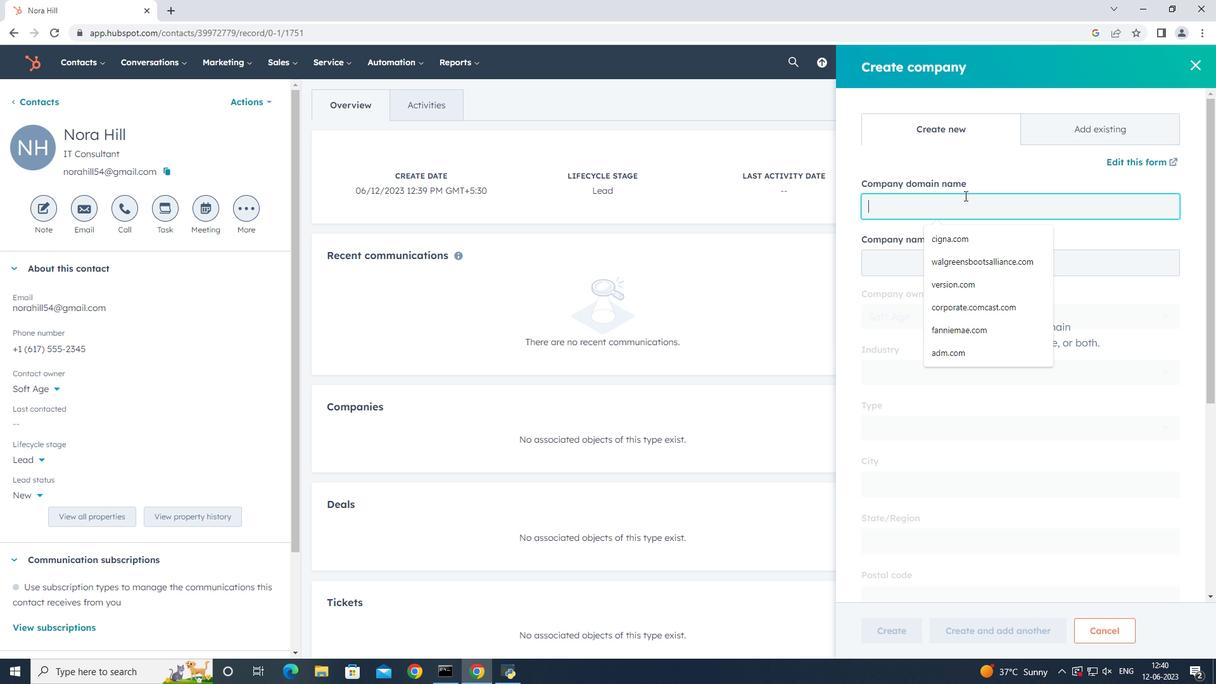 
Action: Key pressed brooklynbotanic.org
Screenshot: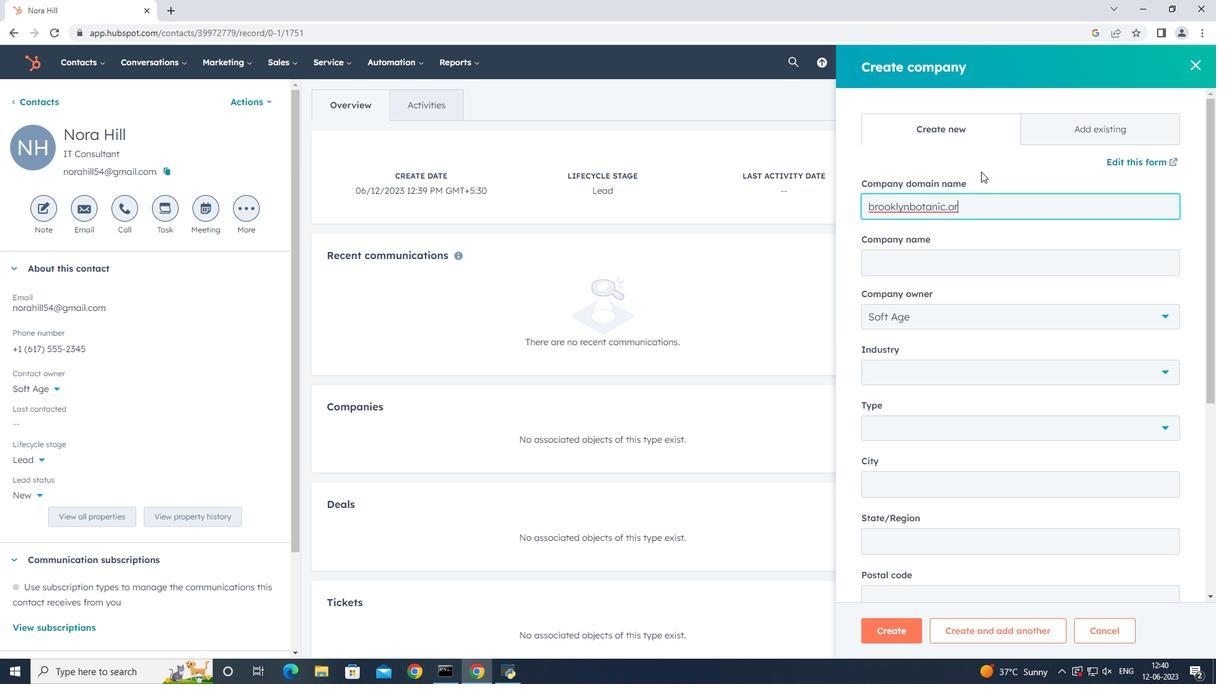 
Action: Mouse moved to (976, 254)
Screenshot: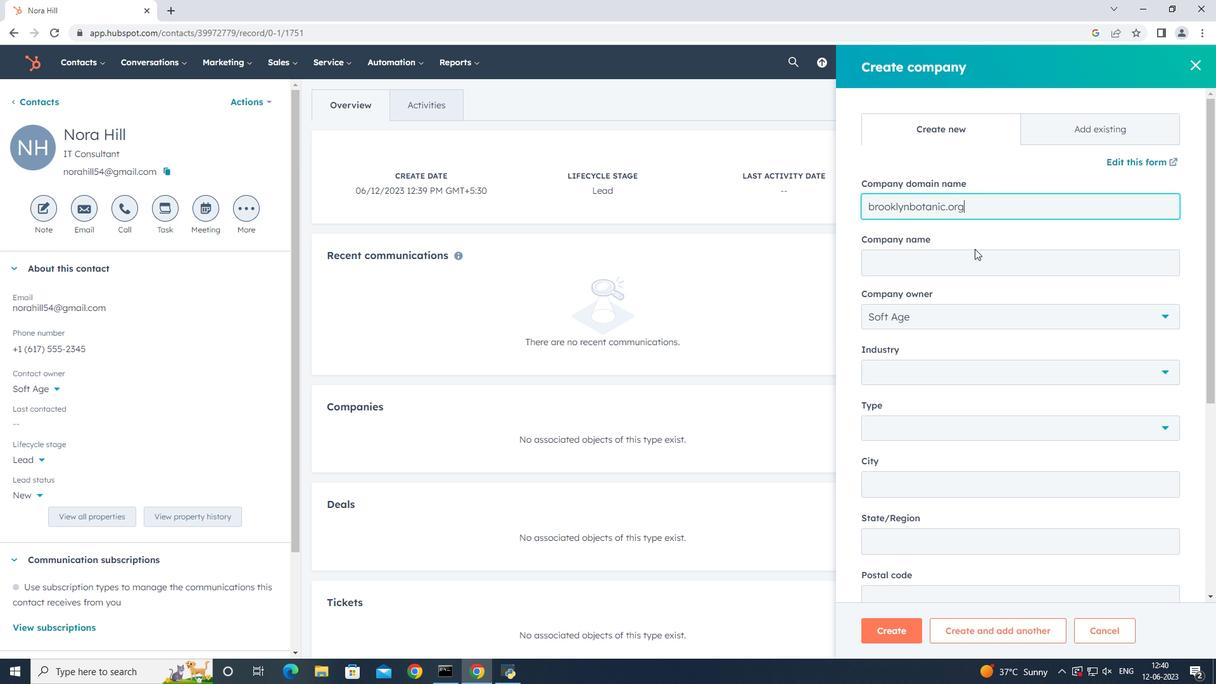 
Action: Mouse pressed left at (976, 254)
Screenshot: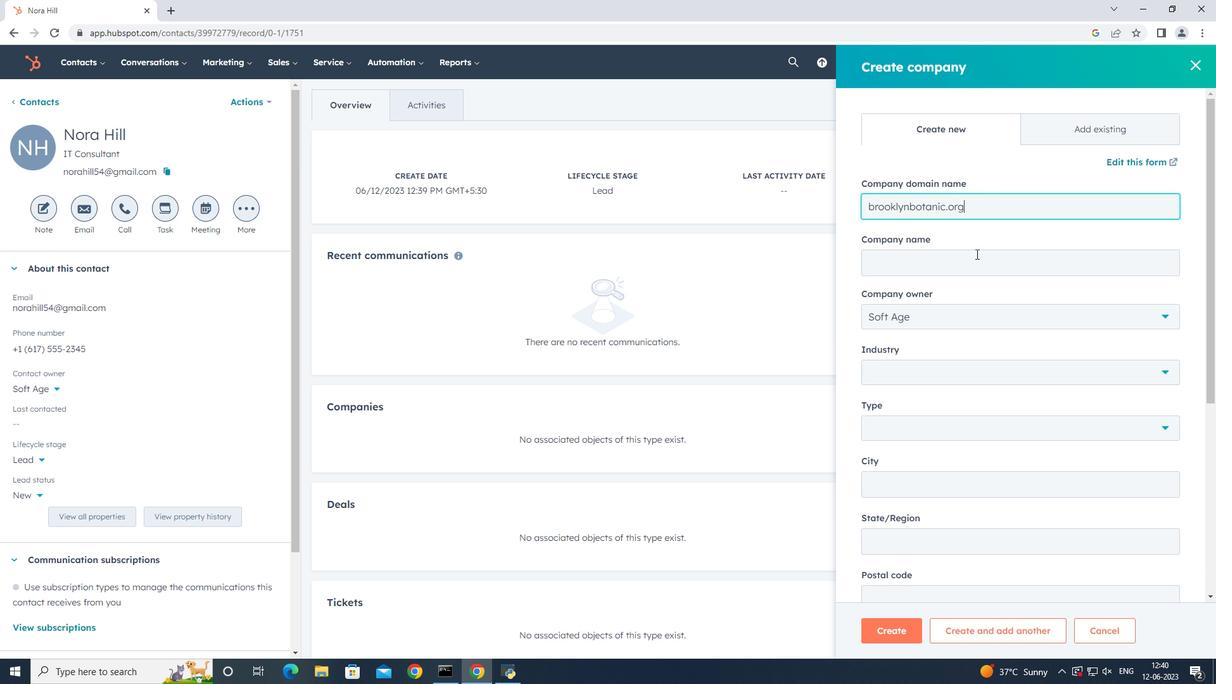 
Action: Mouse moved to (997, 421)
Screenshot: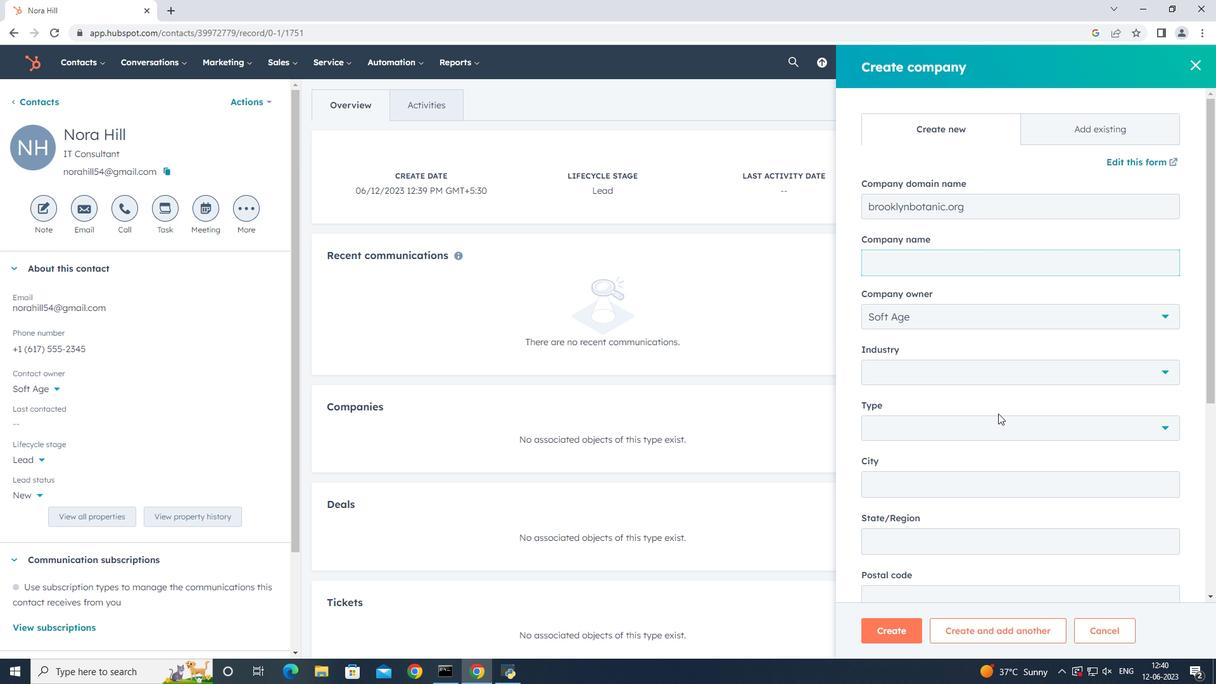 
Action: Mouse pressed left at (997, 421)
Screenshot: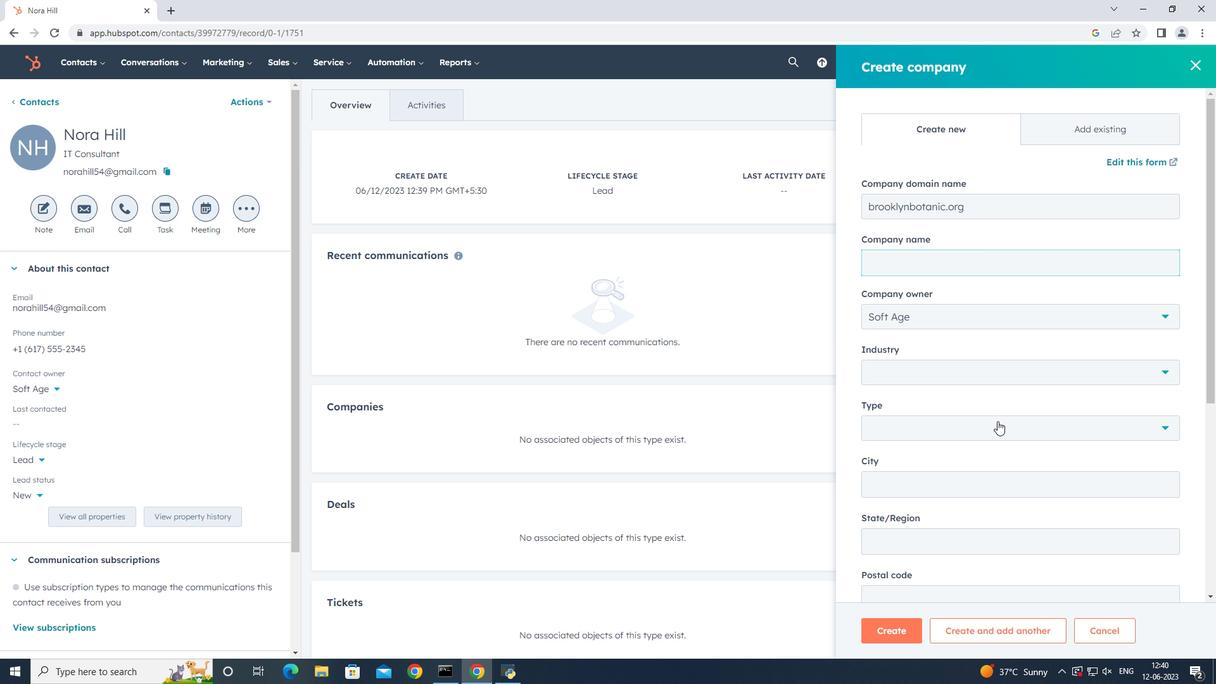 
Action: Mouse moved to (940, 558)
Screenshot: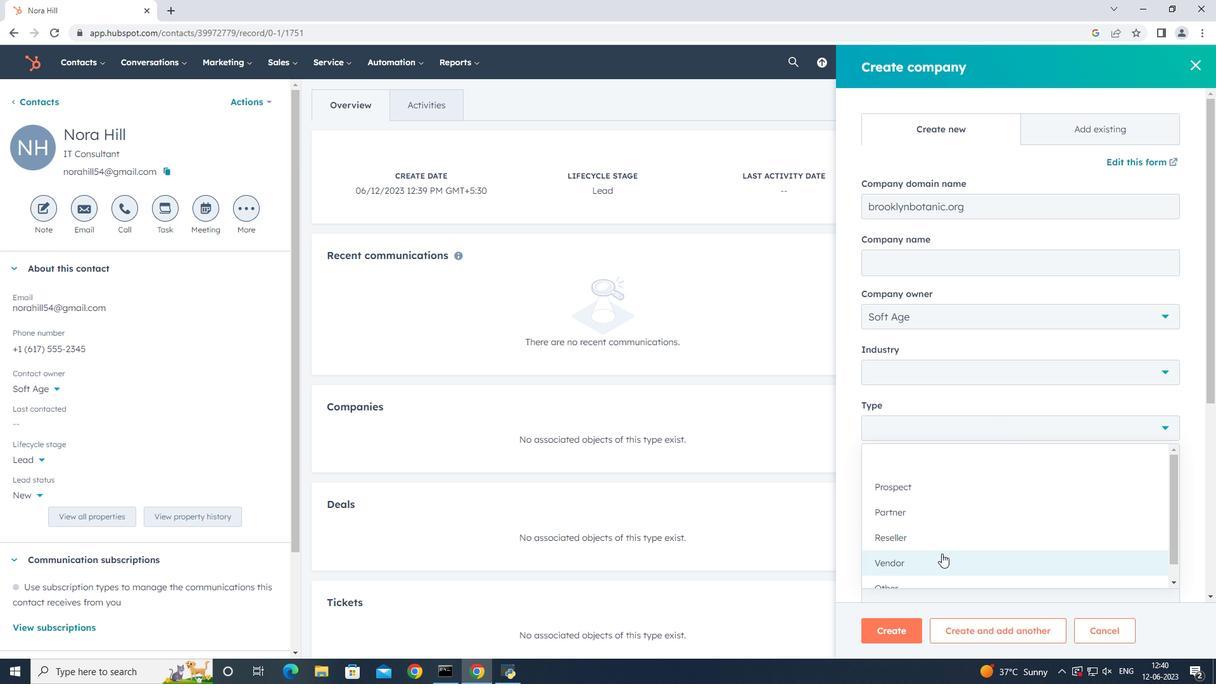 
Action: Mouse pressed left at (940, 558)
Screenshot: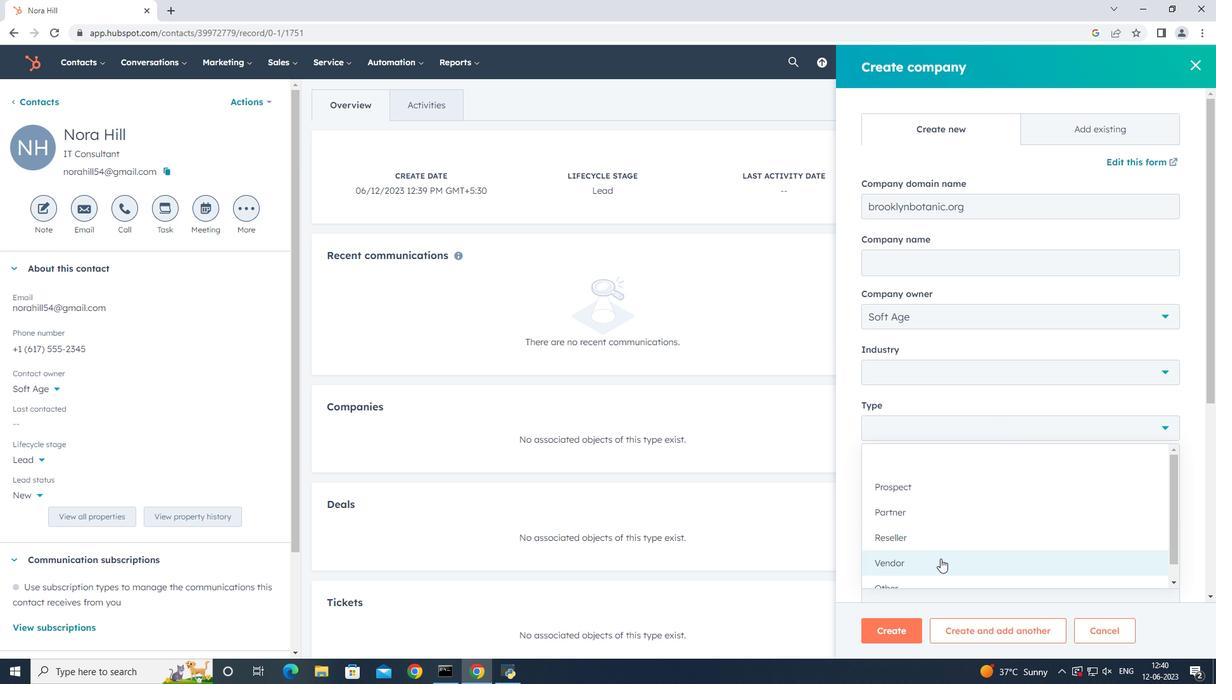 
Action: Mouse moved to (1020, 503)
Screenshot: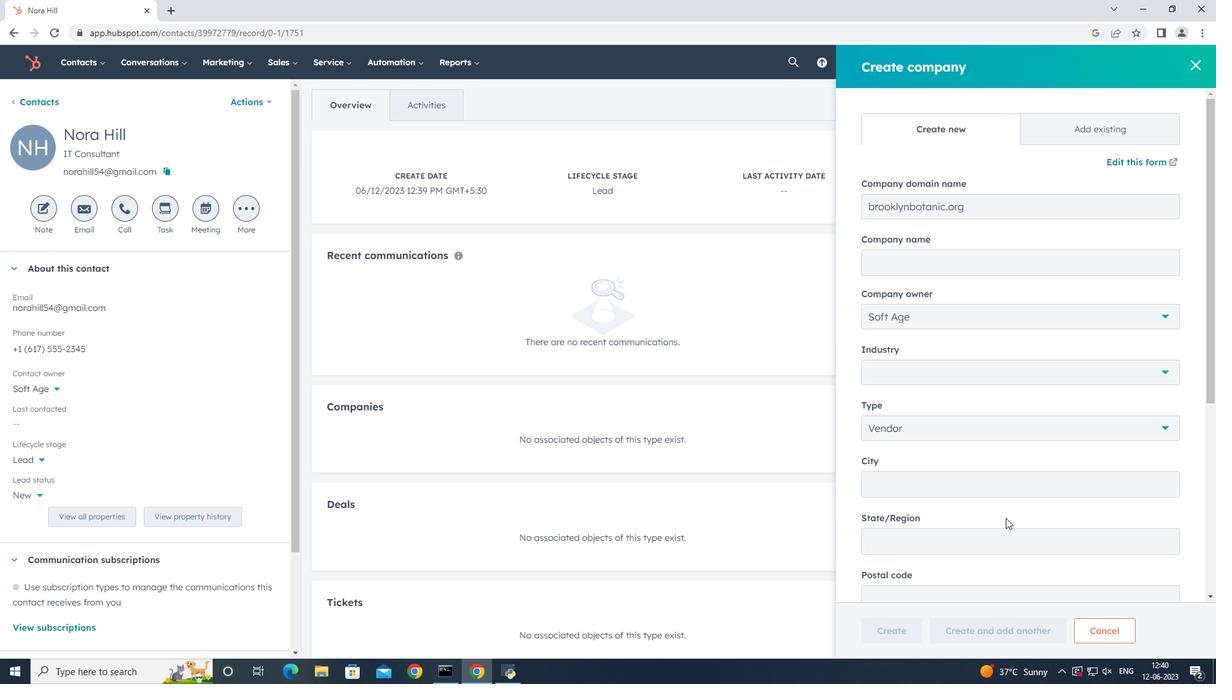 
Action: Mouse scrolled (1020, 502) with delta (0, 0)
Screenshot: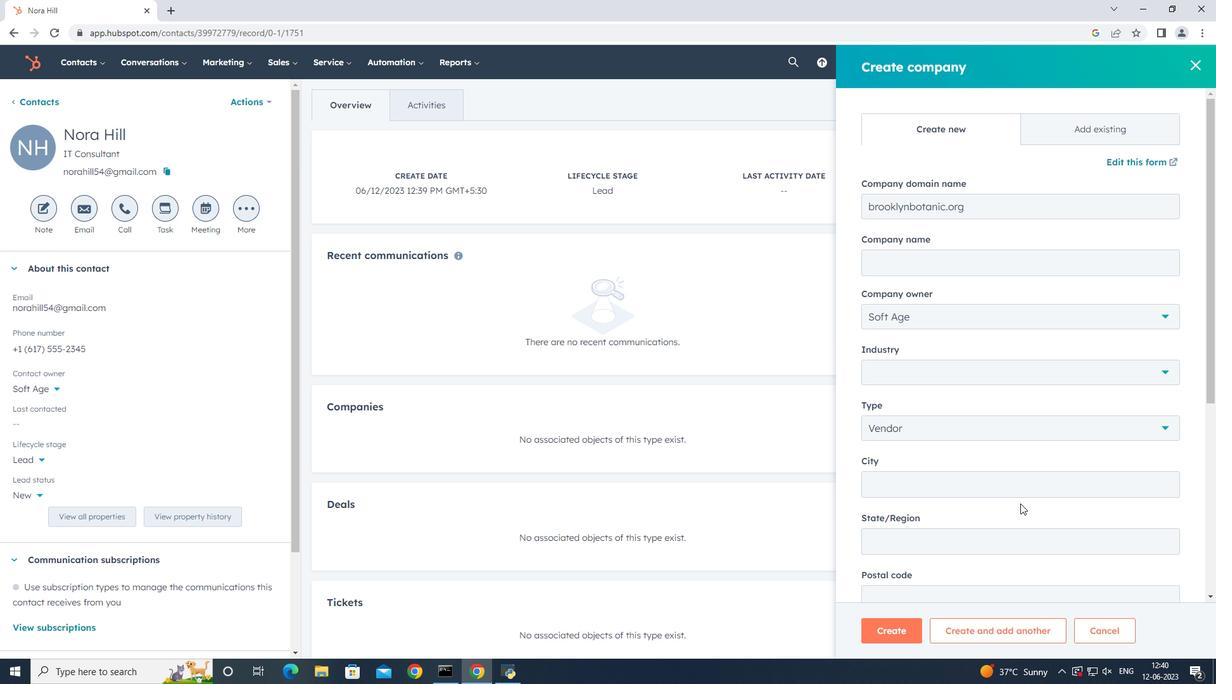 
Action: Mouse scrolled (1020, 502) with delta (0, 0)
Screenshot: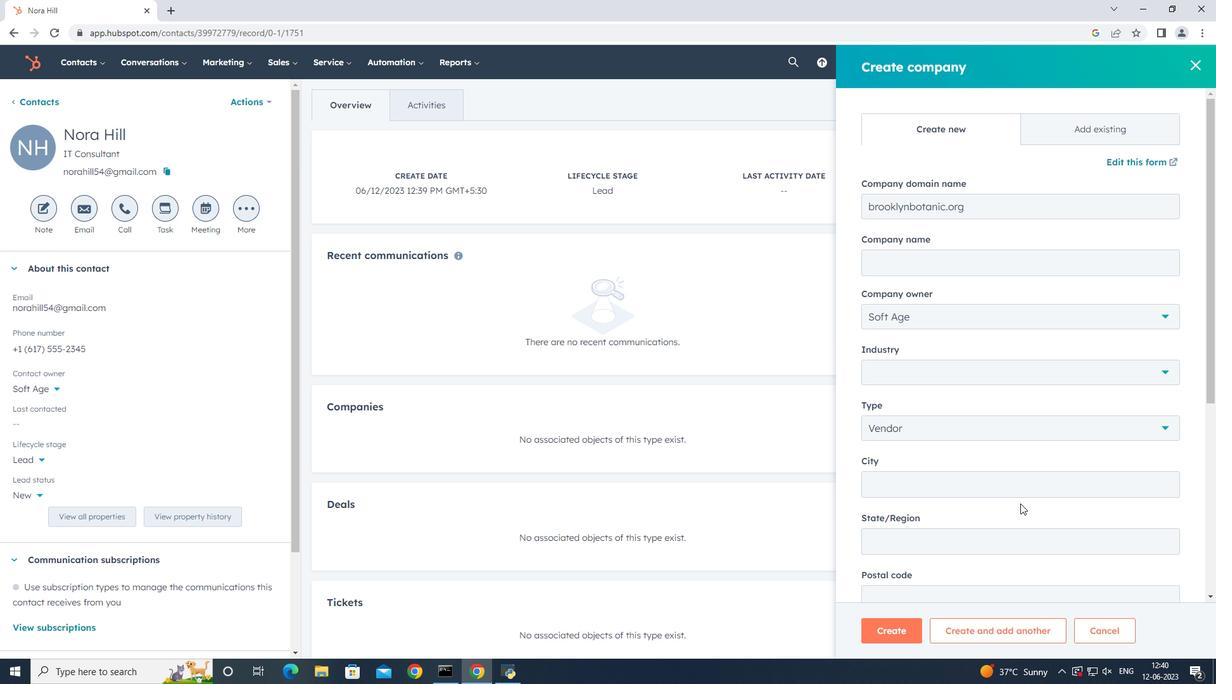 
Action: Mouse scrolled (1020, 502) with delta (0, 0)
Screenshot: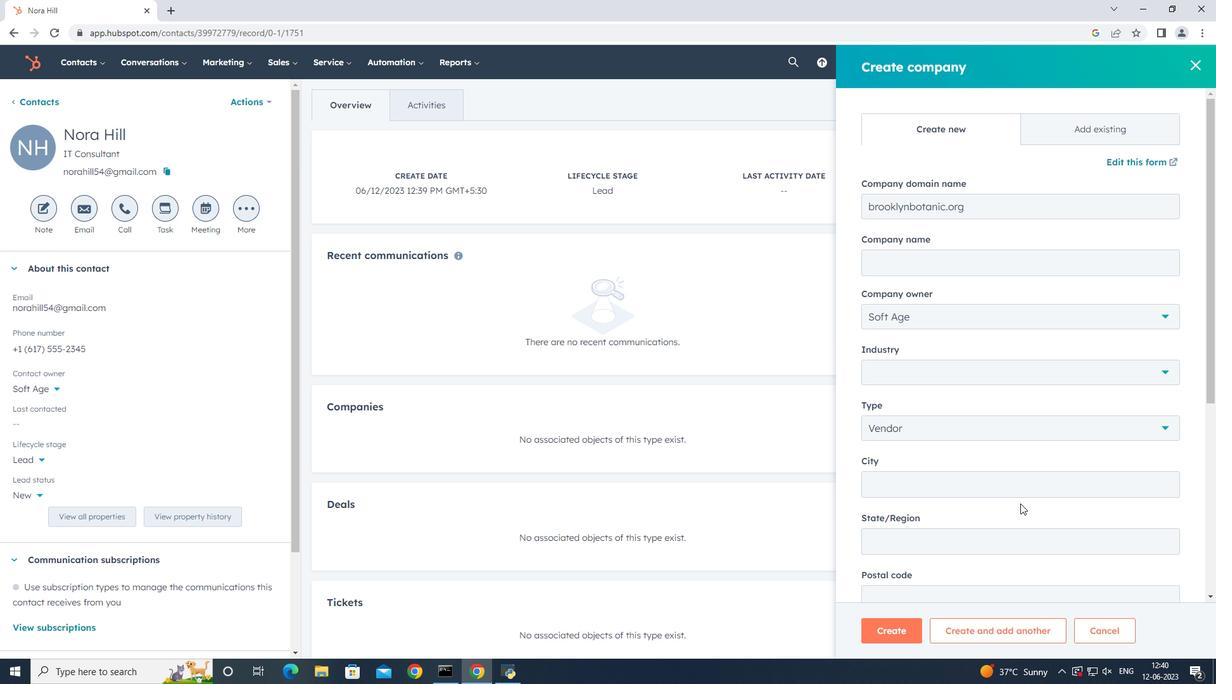 
Action: Mouse scrolled (1020, 502) with delta (0, 0)
Screenshot: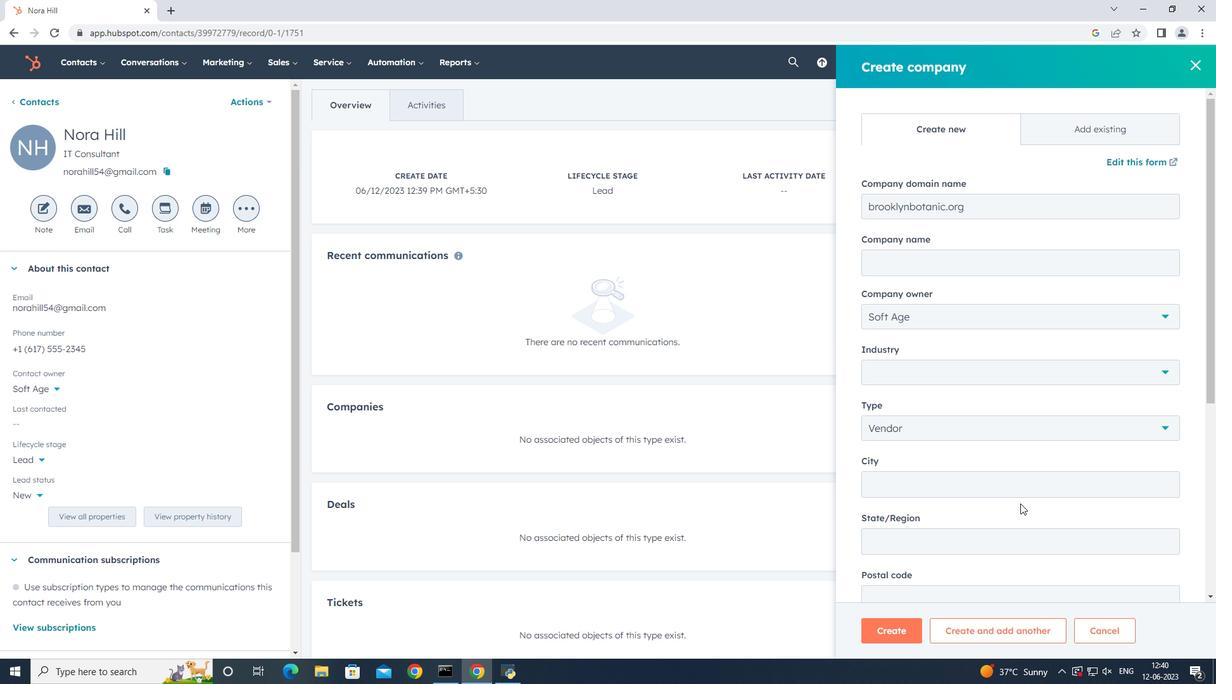 
Action: Mouse scrolled (1020, 502) with delta (0, 0)
Screenshot: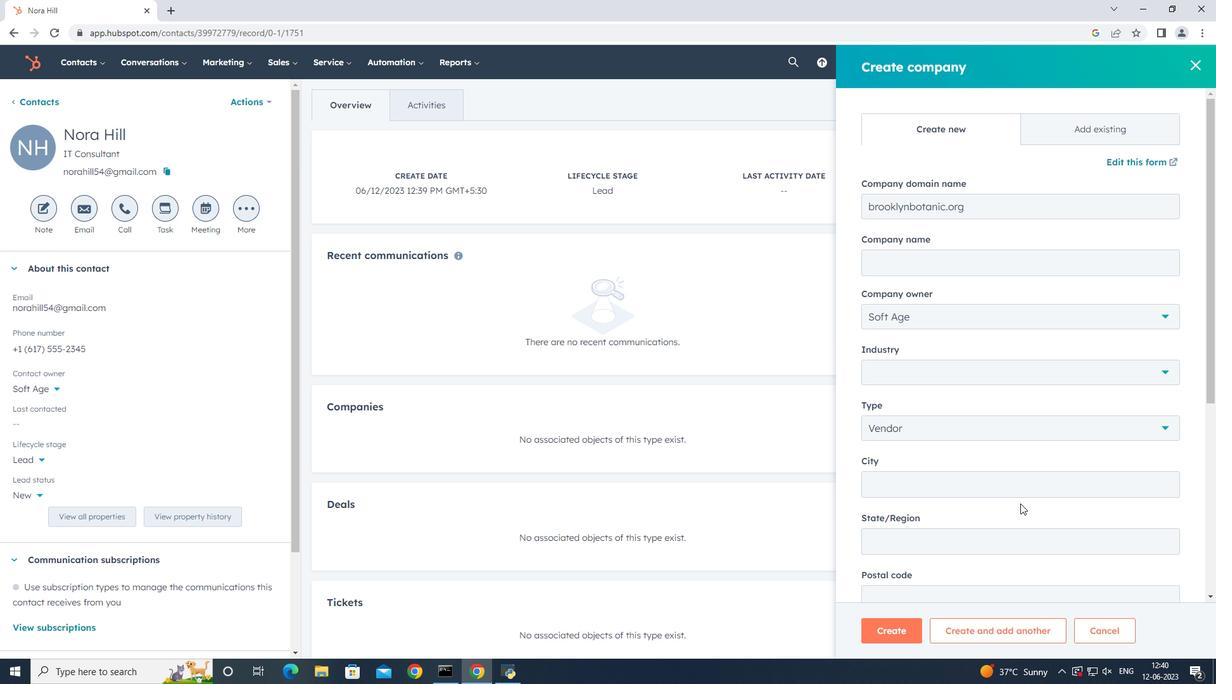 
Action: Mouse scrolled (1020, 502) with delta (0, 0)
Screenshot: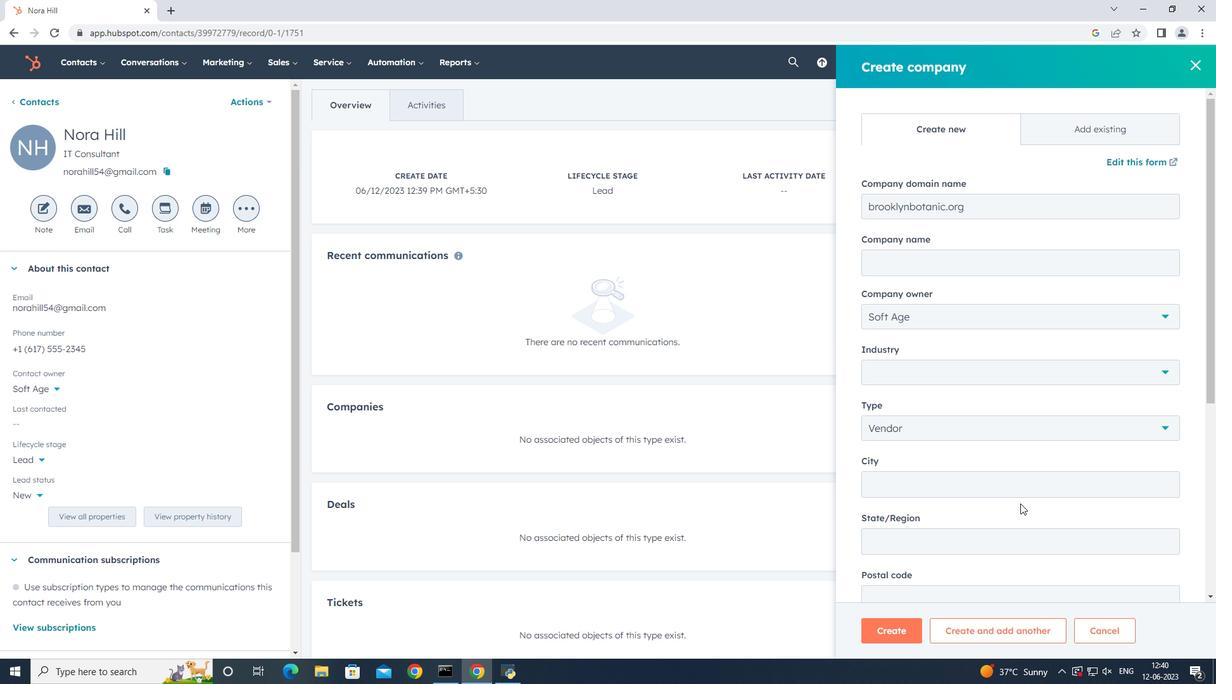 
Action: Mouse scrolled (1020, 502) with delta (0, 0)
Screenshot: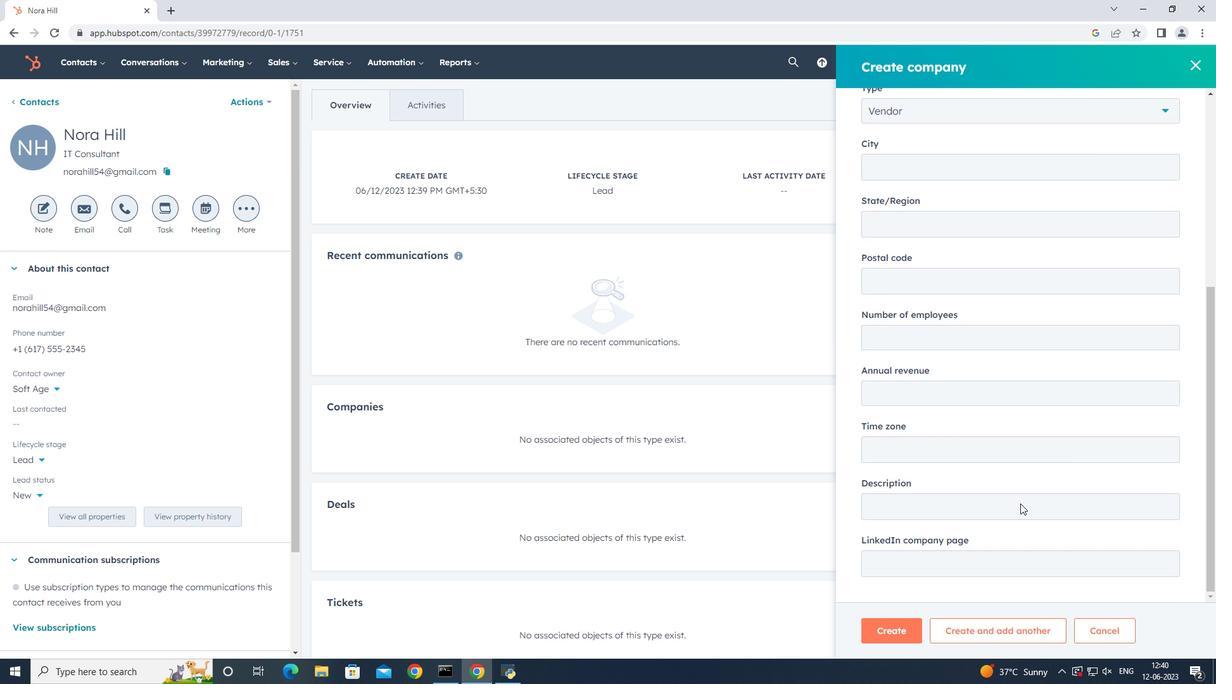 
Action: Mouse scrolled (1020, 502) with delta (0, 0)
Screenshot: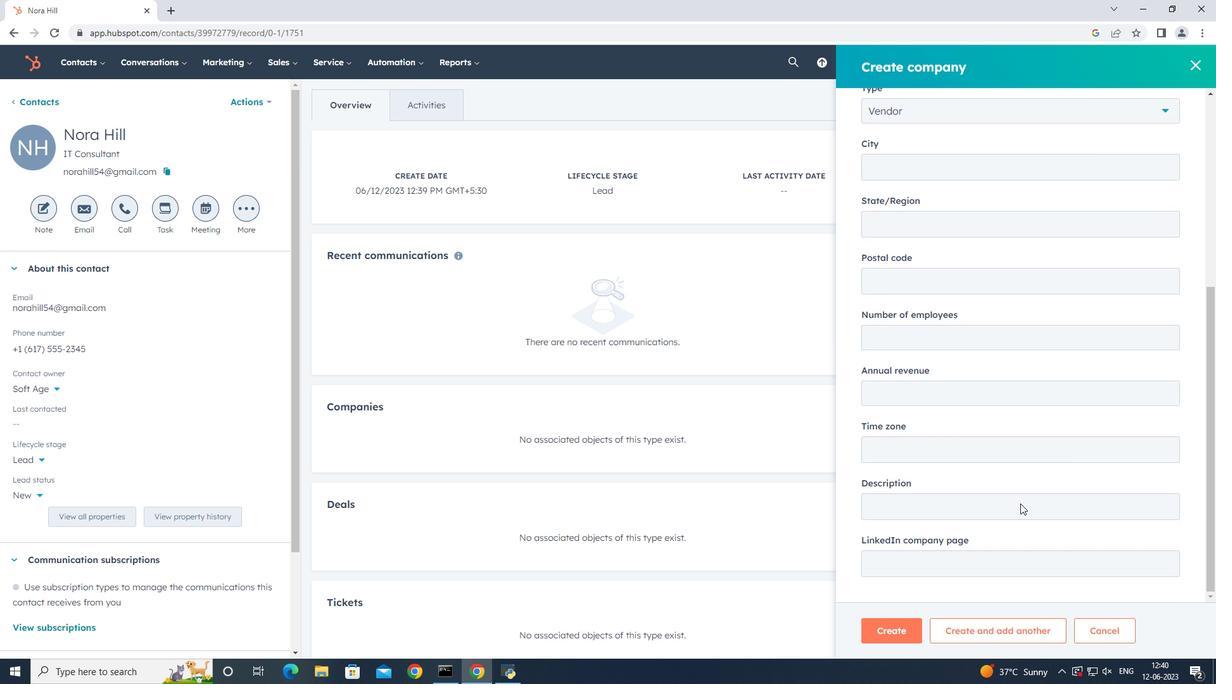 
Action: Mouse scrolled (1020, 502) with delta (0, 0)
Screenshot: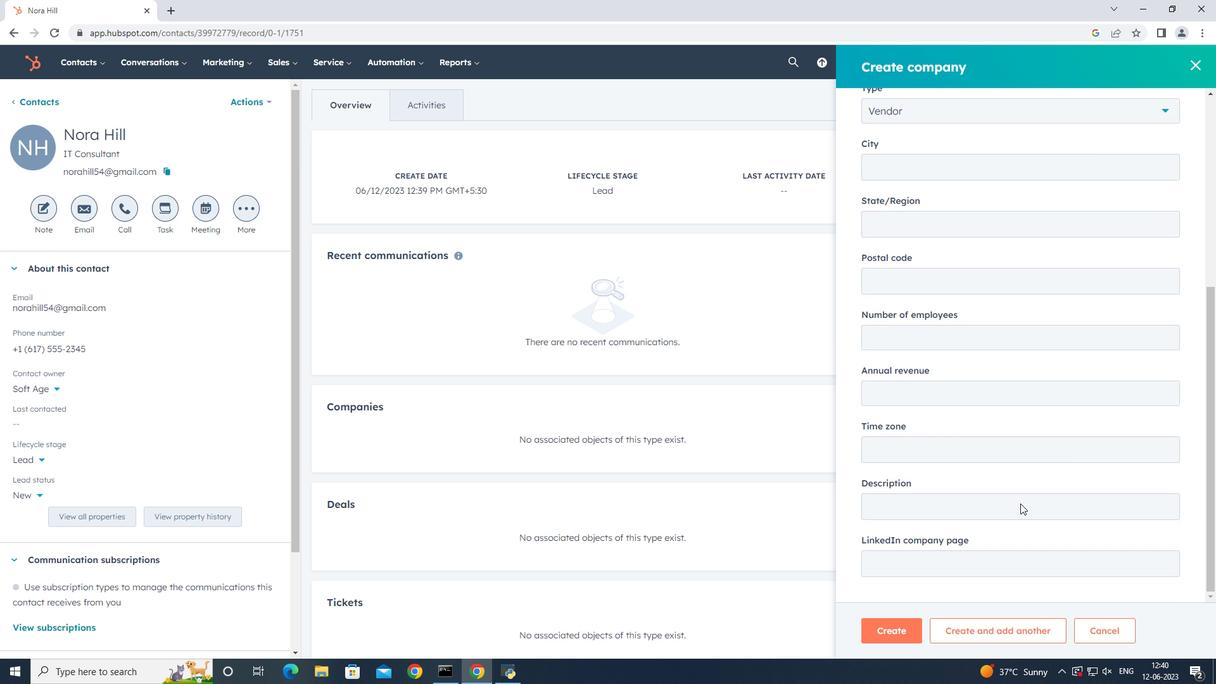 
Action: Mouse scrolled (1020, 502) with delta (0, 0)
Screenshot: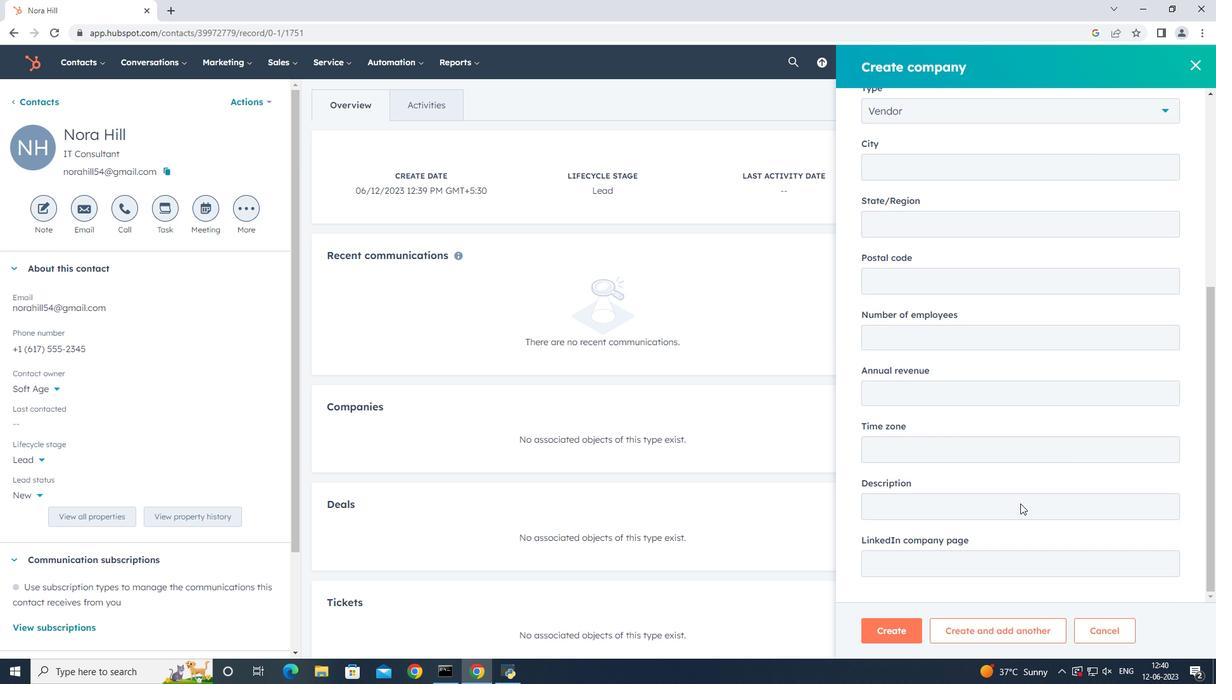 
Action: Mouse scrolled (1020, 502) with delta (0, 0)
Screenshot: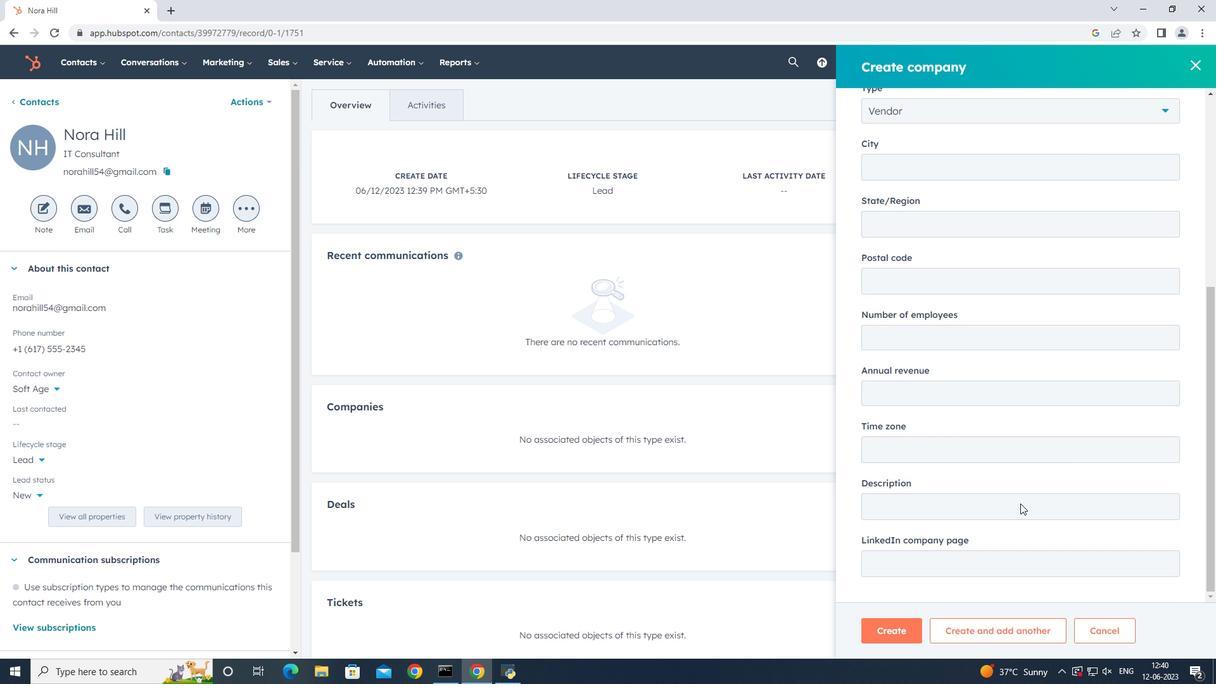 
Action: Mouse scrolled (1020, 502) with delta (0, 0)
Screenshot: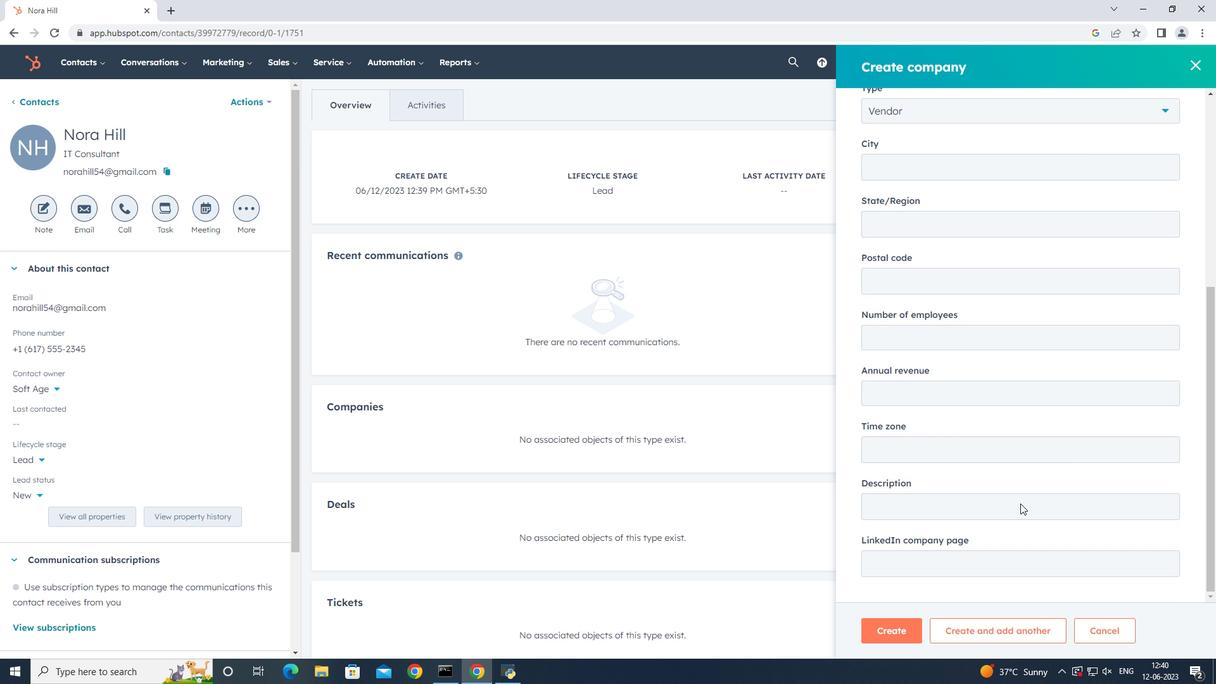 
Action: Mouse moved to (893, 626)
Screenshot: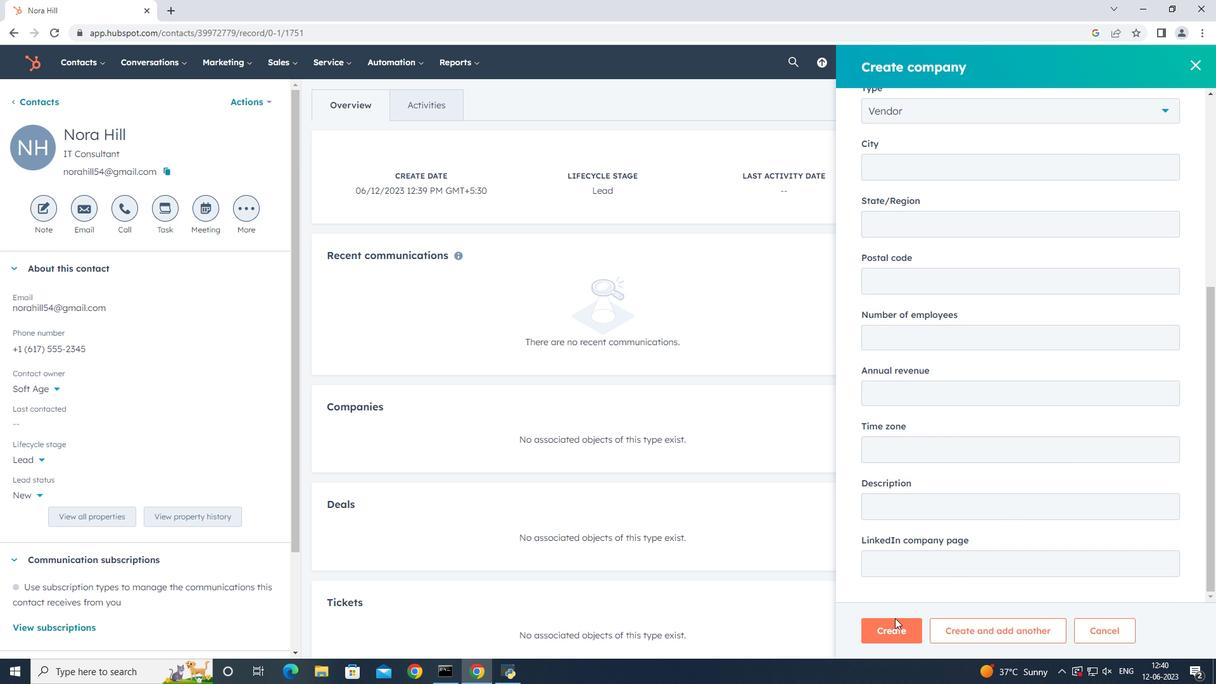 
Action: Mouse pressed left at (893, 626)
Screenshot: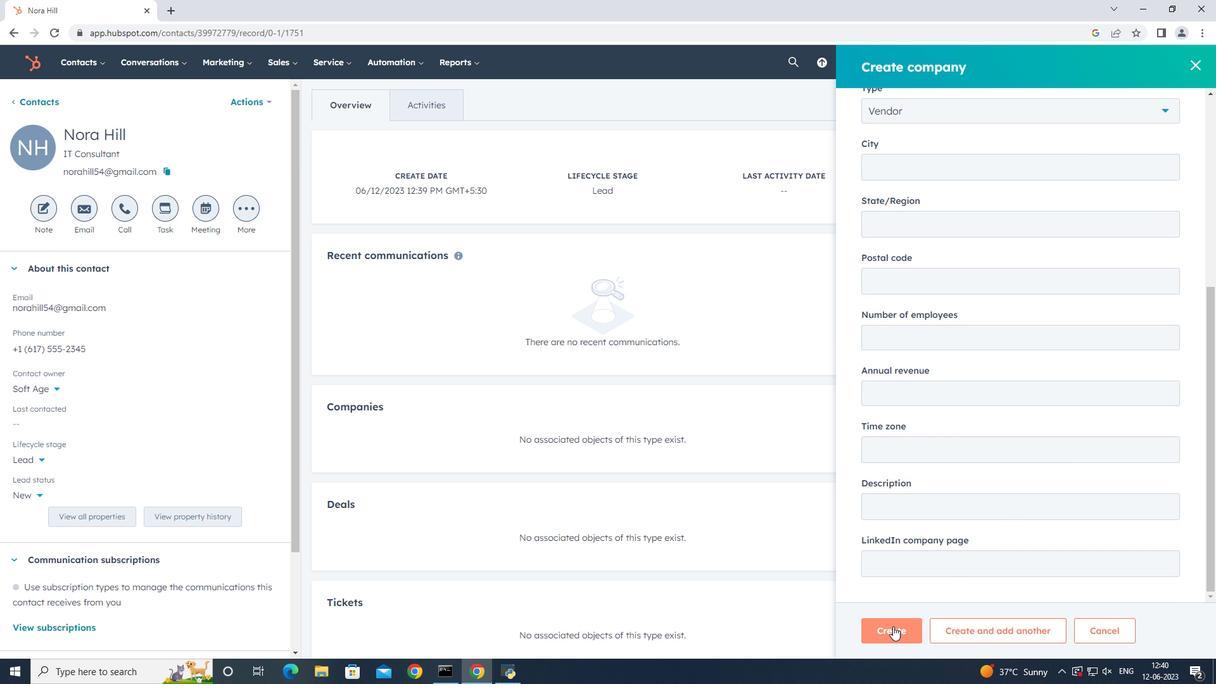 
Action: Mouse moved to (700, 403)
Screenshot: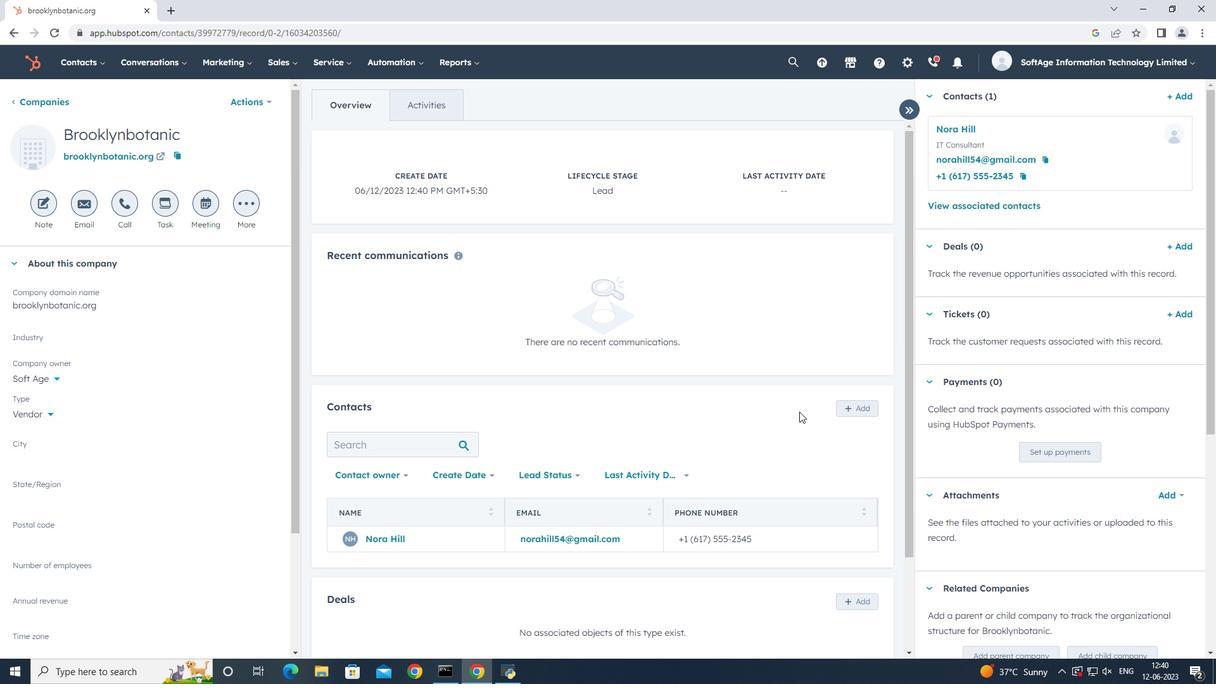 
